 Task: Research Airbnb options in Dila, Ethiopia from 2nd November, 2023 to 9th November, 2023 for 5 adults. Place can be shared room with 2 bedrooms having 5 beds and 2 bathrooms. Property type can be house. Look for 5 properties as per requirement.
Action: Mouse moved to (505, 68)
Screenshot: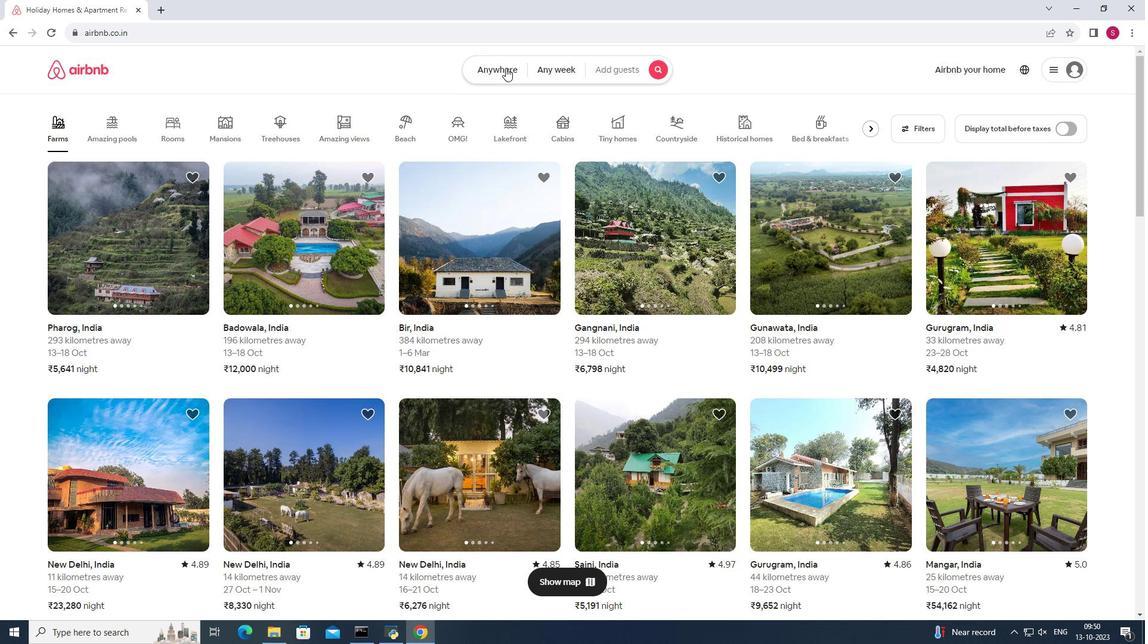
Action: Mouse pressed left at (505, 68)
Screenshot: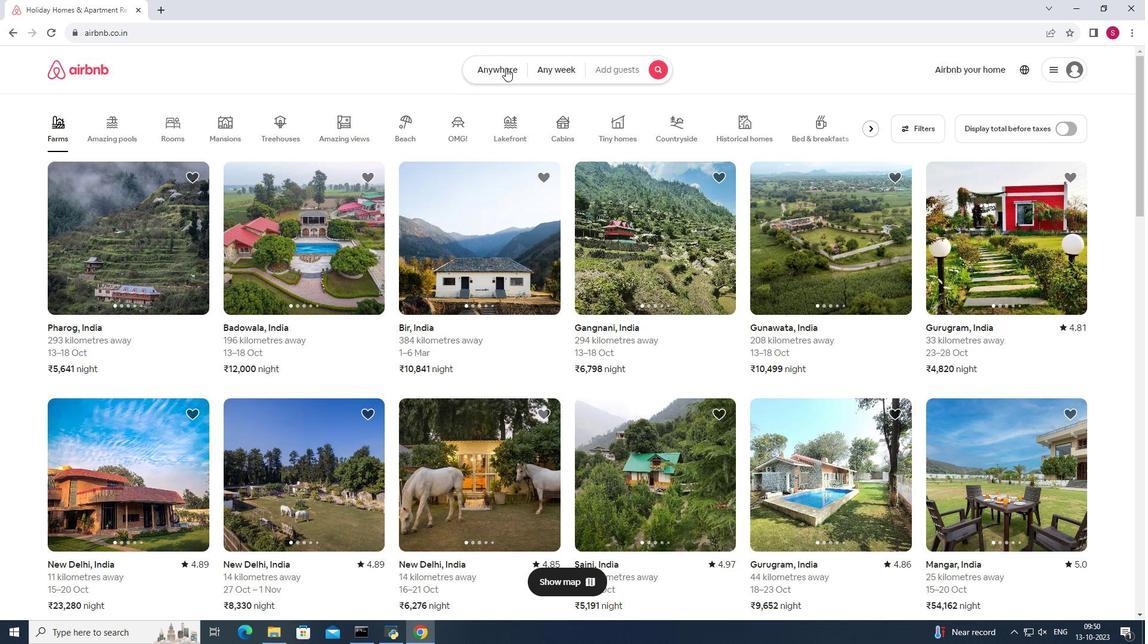 
Action: Mouse moved to (413, 110)
Screenshot: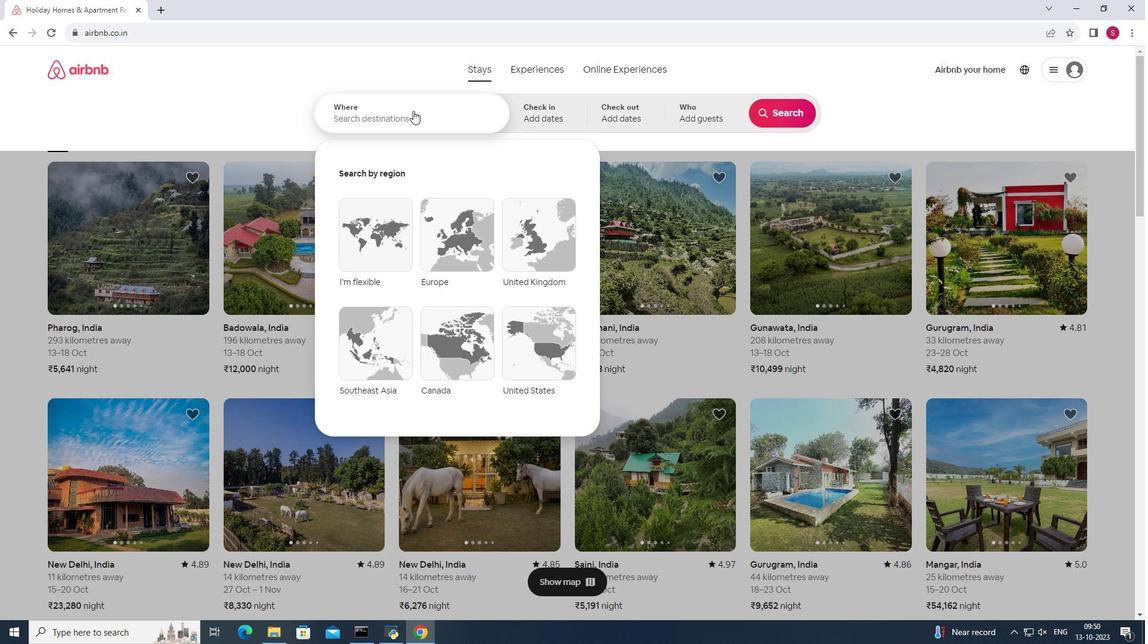 
Action: Mouse pressed left at (413, 110)
Screenshot: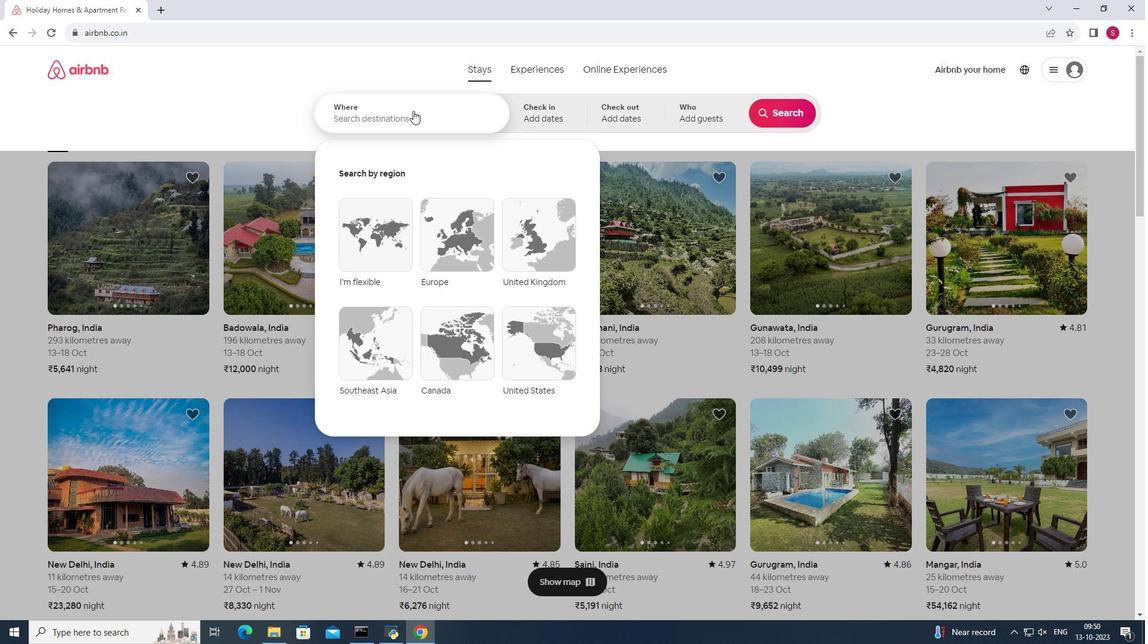 
Action: Key pressed <Key.shift>Dila,<Key.space><Key.shift>Ethiopia<Key.enter>
Screenshot: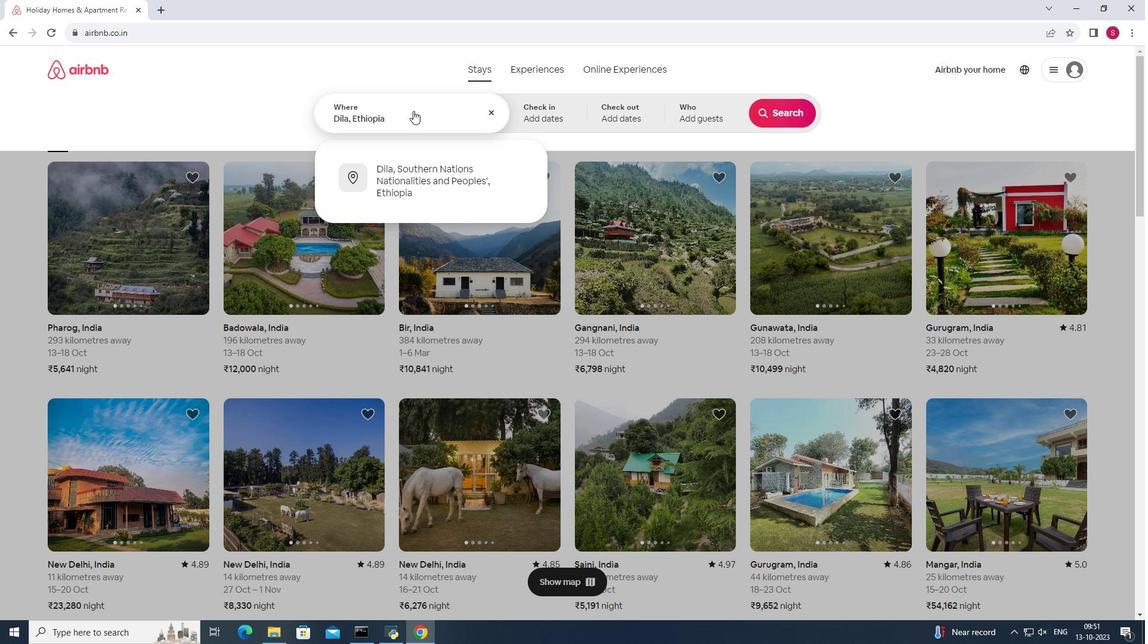 
Action: Mouse moved to (704, 262)
Screenshot: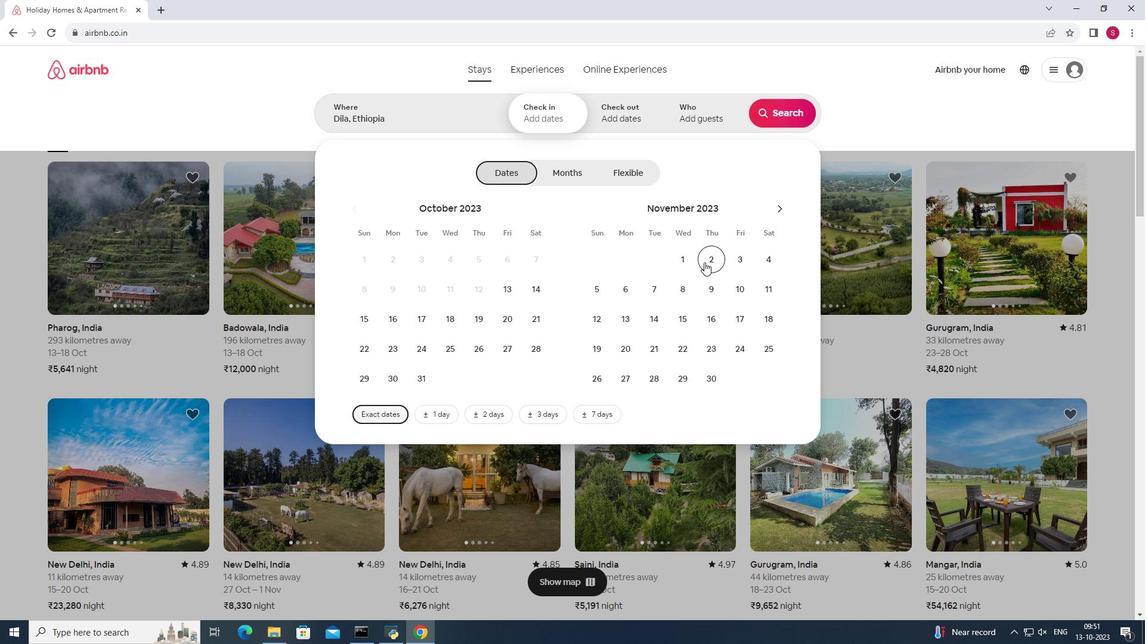 
Action: Mouse pressed left at (704, 262)
Screenshot: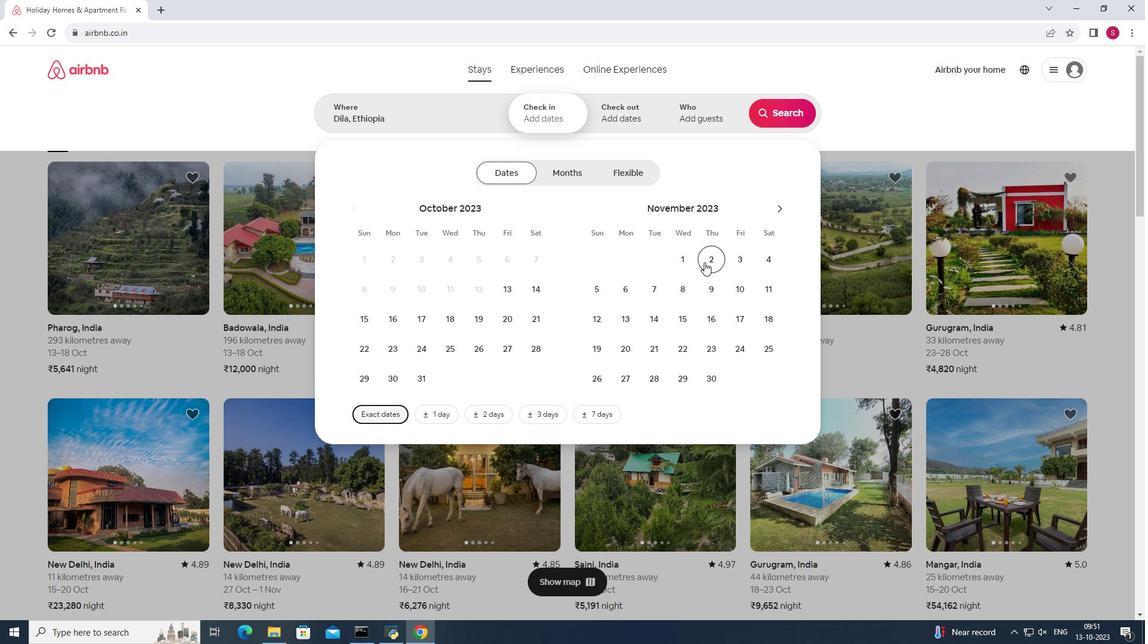 
Action: Mouse moved to (710, 294)
Screenshot: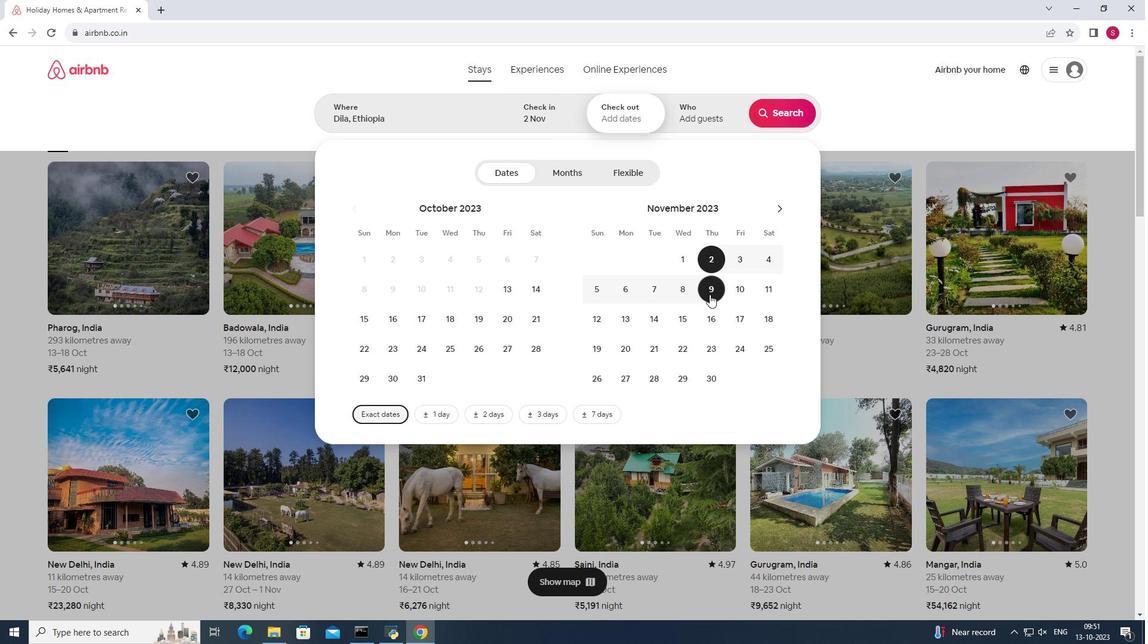 
Action: Mouse pressed left at (710, 294)
Screenshot: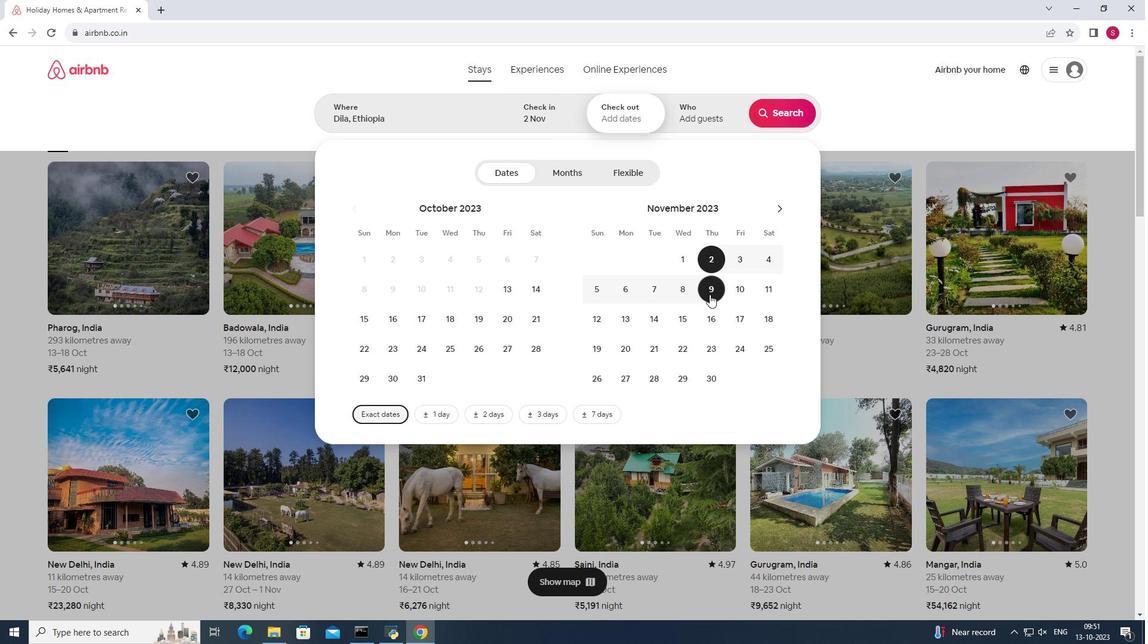 
Action: Mouse moved to (688, 105)
Screenshot: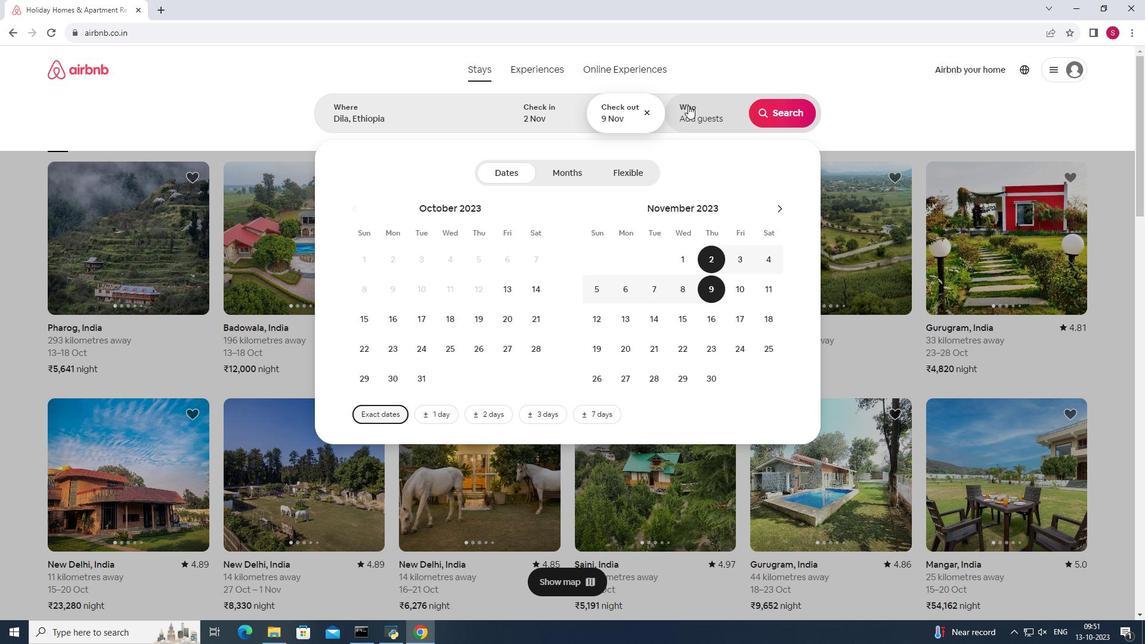
Action: Mouse pressed left at (688, 105)
Screenshot: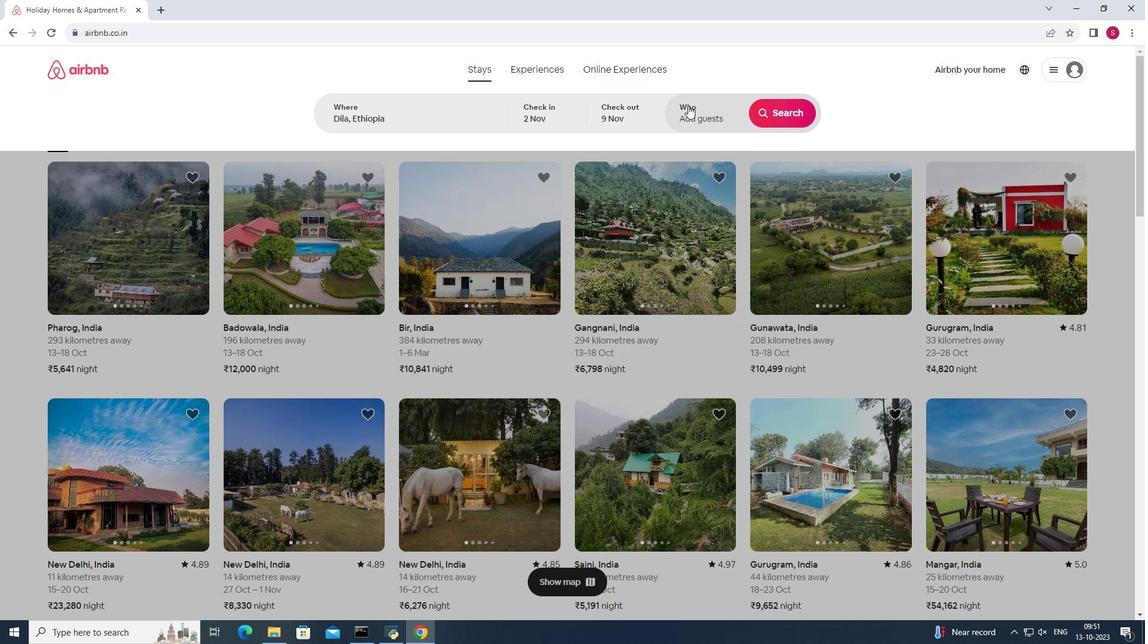 
Action: Mouse moved to (786, 177)
Screenshot: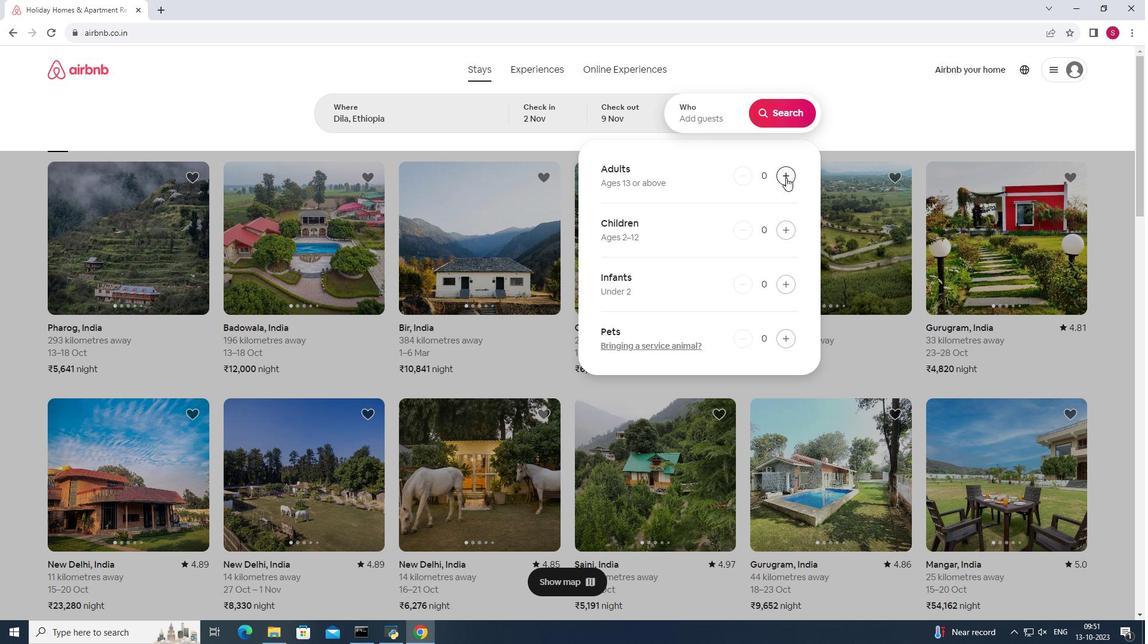 
Action: Mouse pressed left at (786, 177)
Screenshot: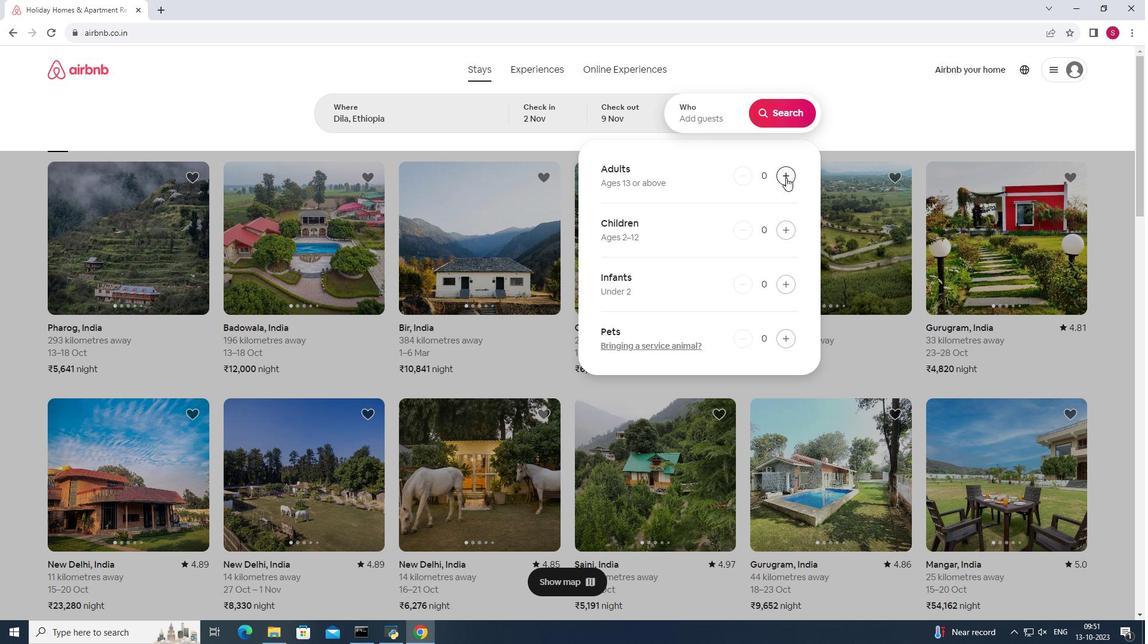 
Action: Mouse pressed left at (786, 177)
Screenshot: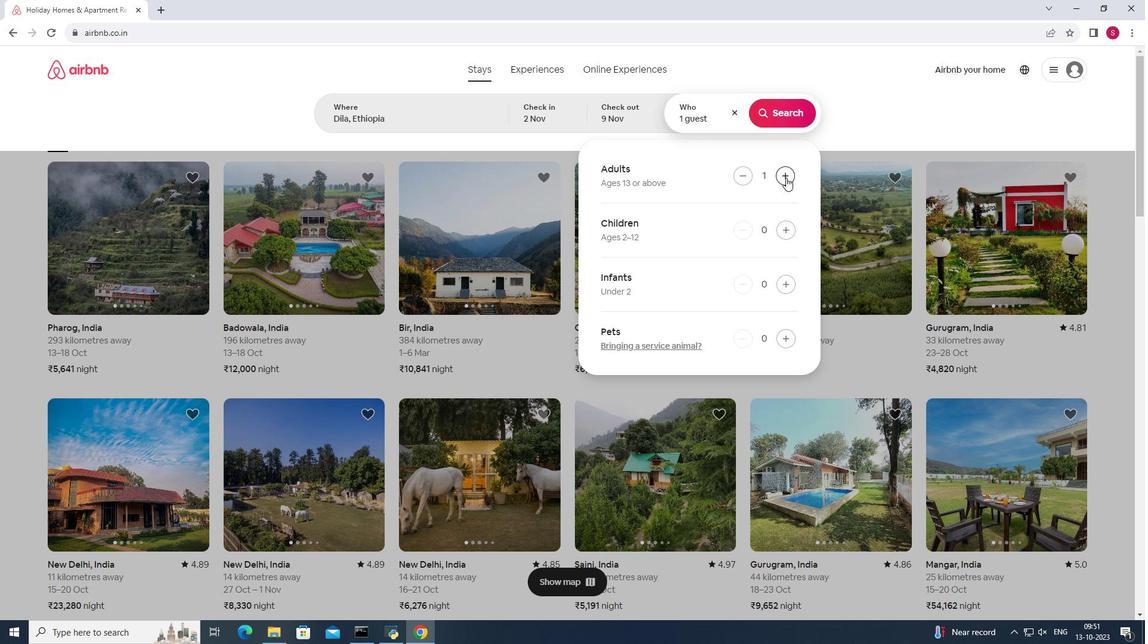 
Action: Mouse moved to (786, 179)
Screenshot: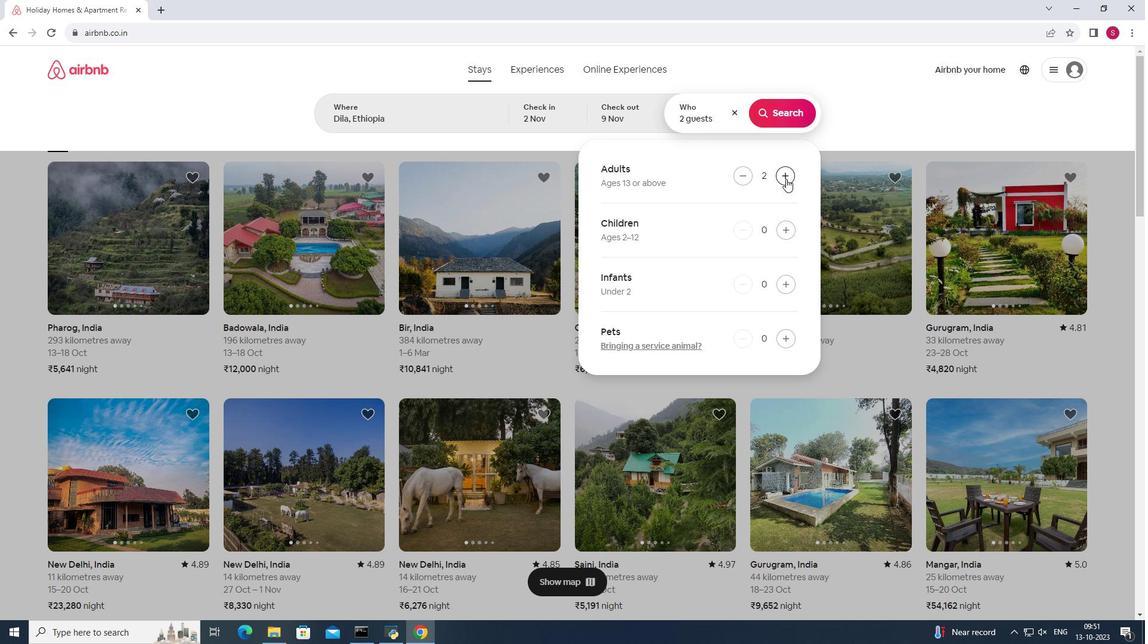 
Action: Mouse pressed left at (786, 179)
Screenshot: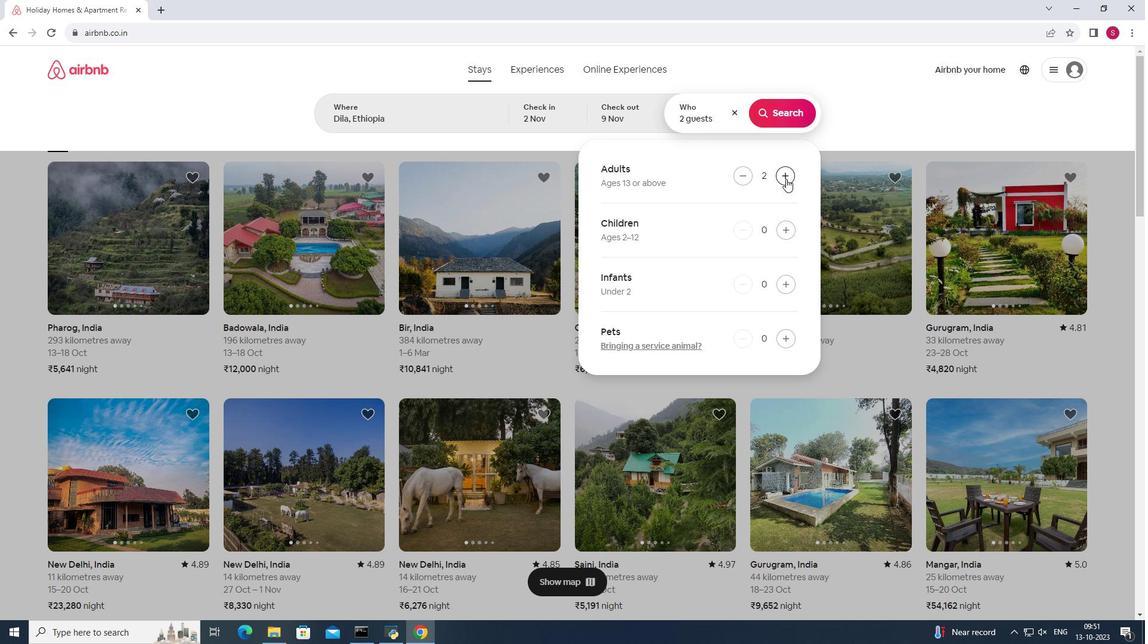 
Action: Mouse pressed left at (786, 179)
Screenshot: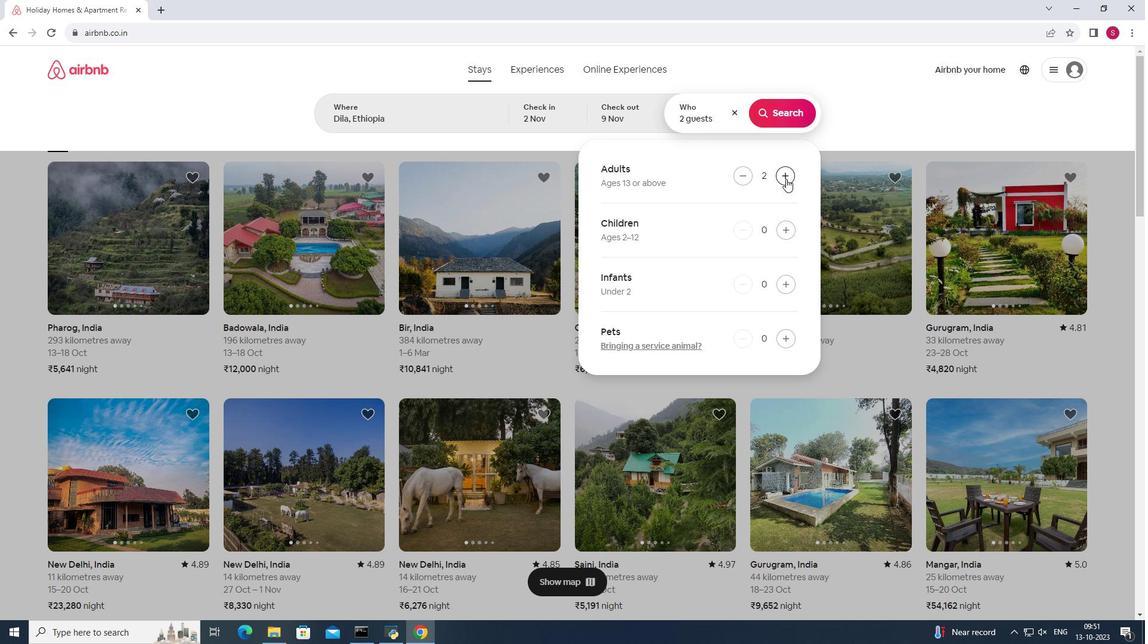 
Action: Mouse moved to (747, 178)
Screenshot: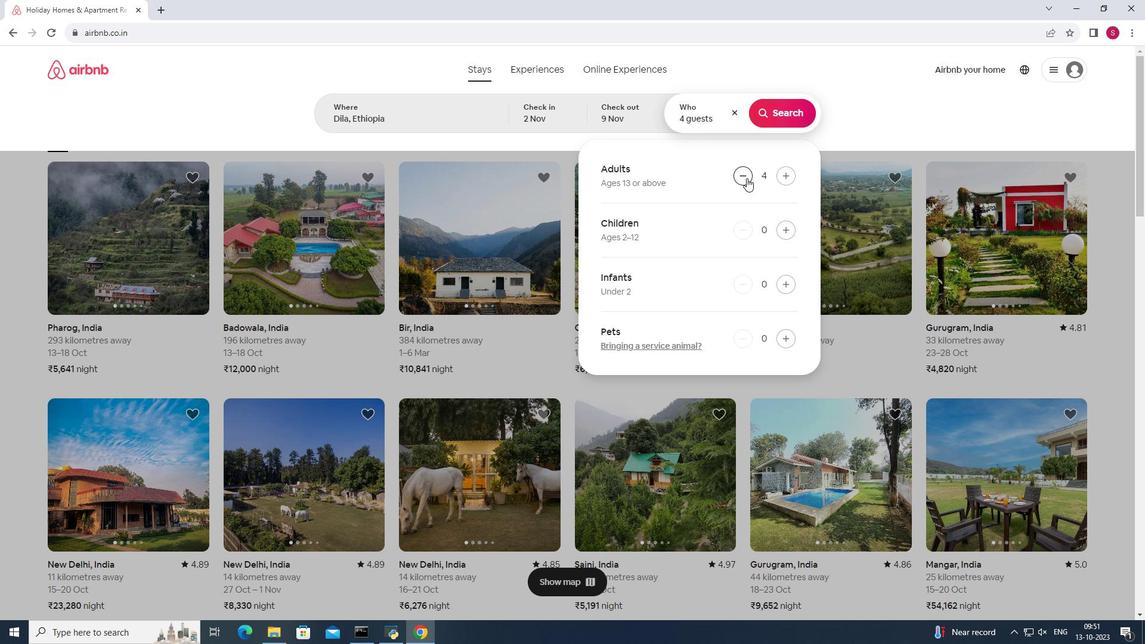 
Action: Mouse pressed left at (747, 178)
Screenshot: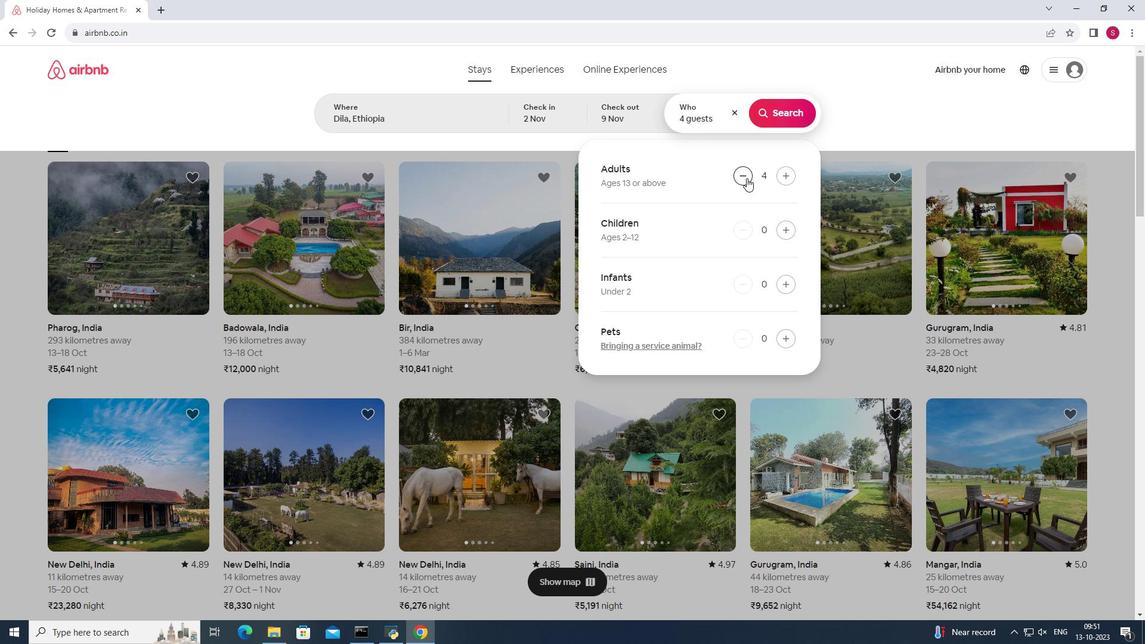 
Action: Mouse moved to (745, 177)
Screenshot: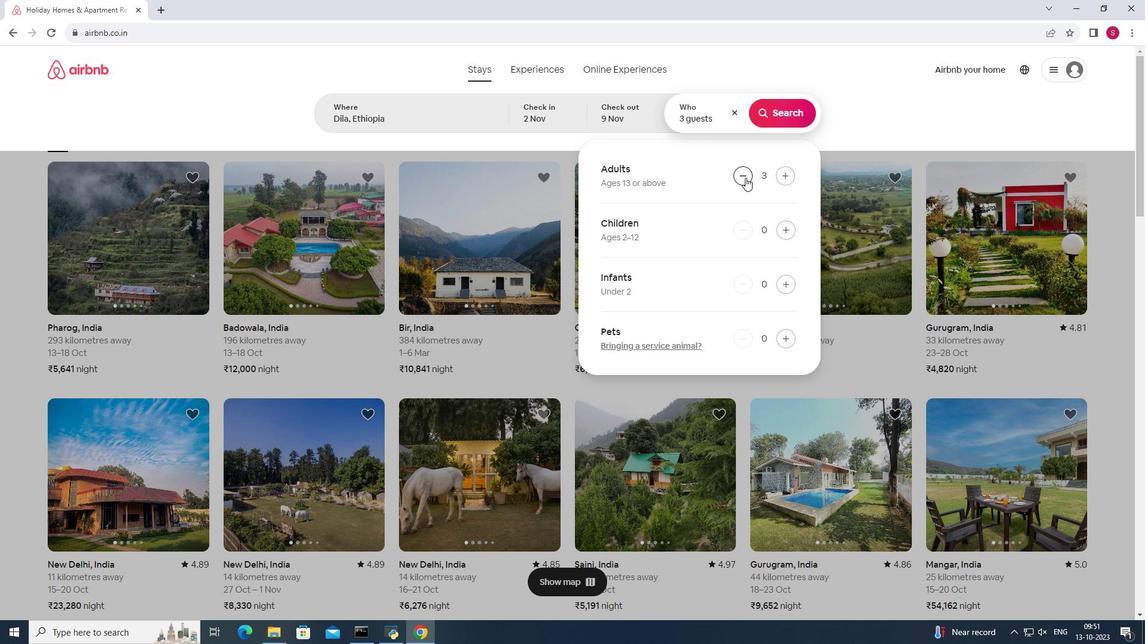 
Action: Mouse pressed left at (745, 177)
Screenshot: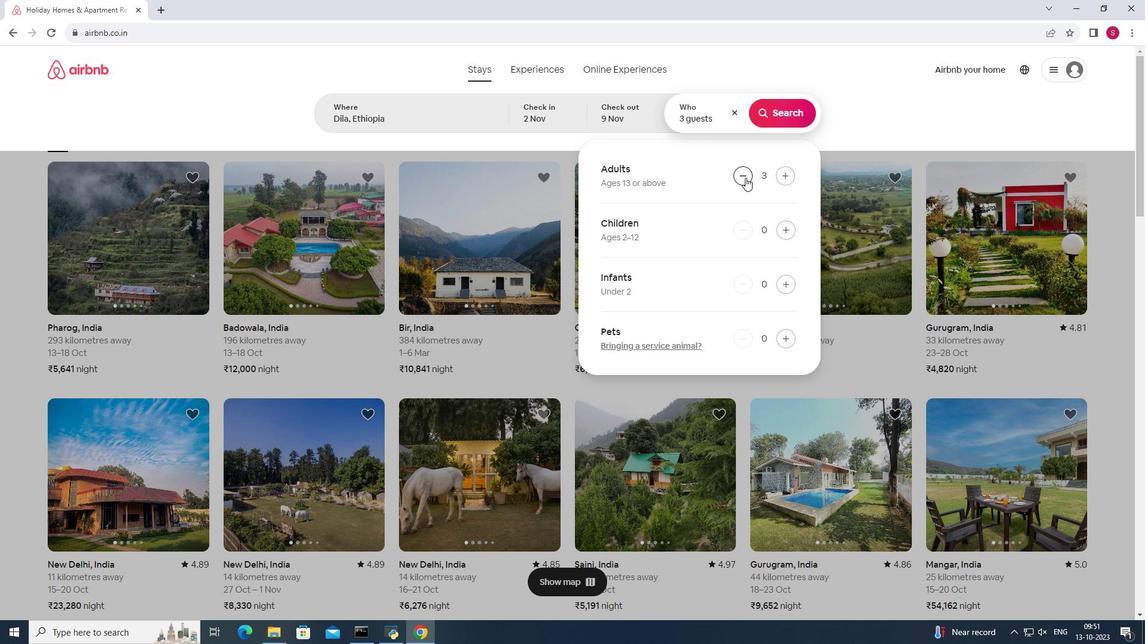 
Action: Mouse moved to (787, 180)
Screenshot: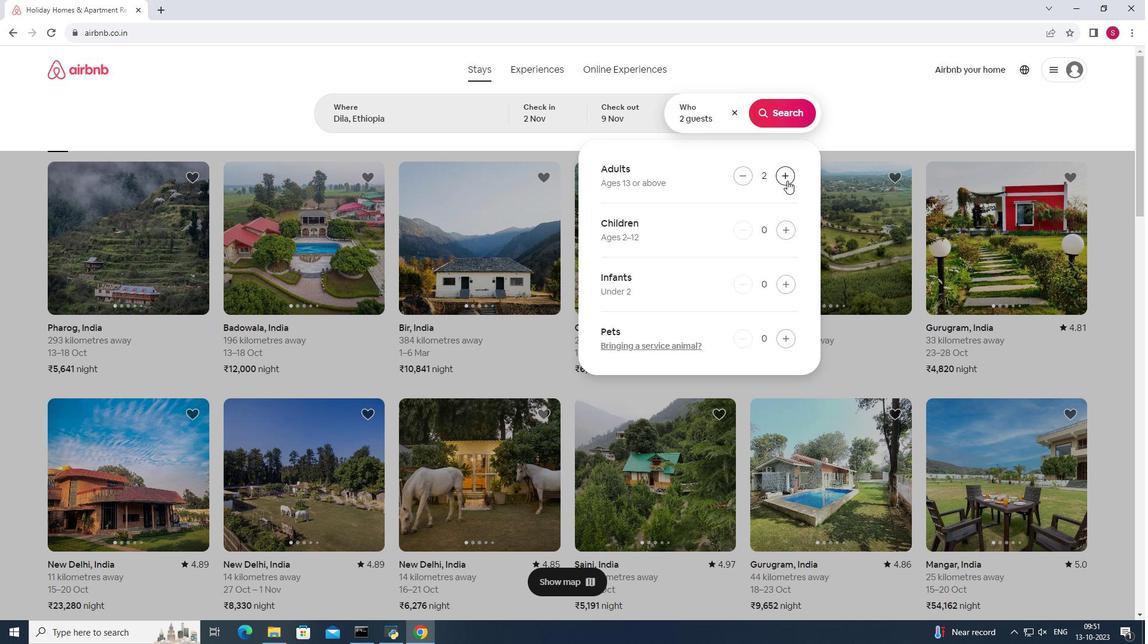 
Action: Mouse pressed left at (787, 180)
Screenshot: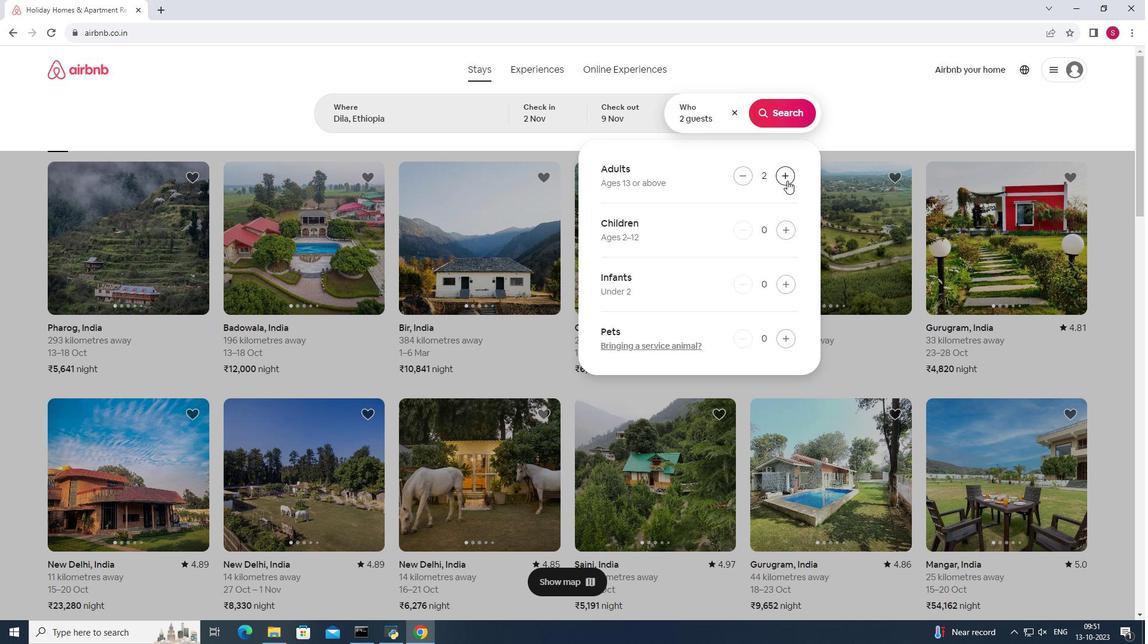 
Action: Mouse pressed left at (787, 180)
Screenshot: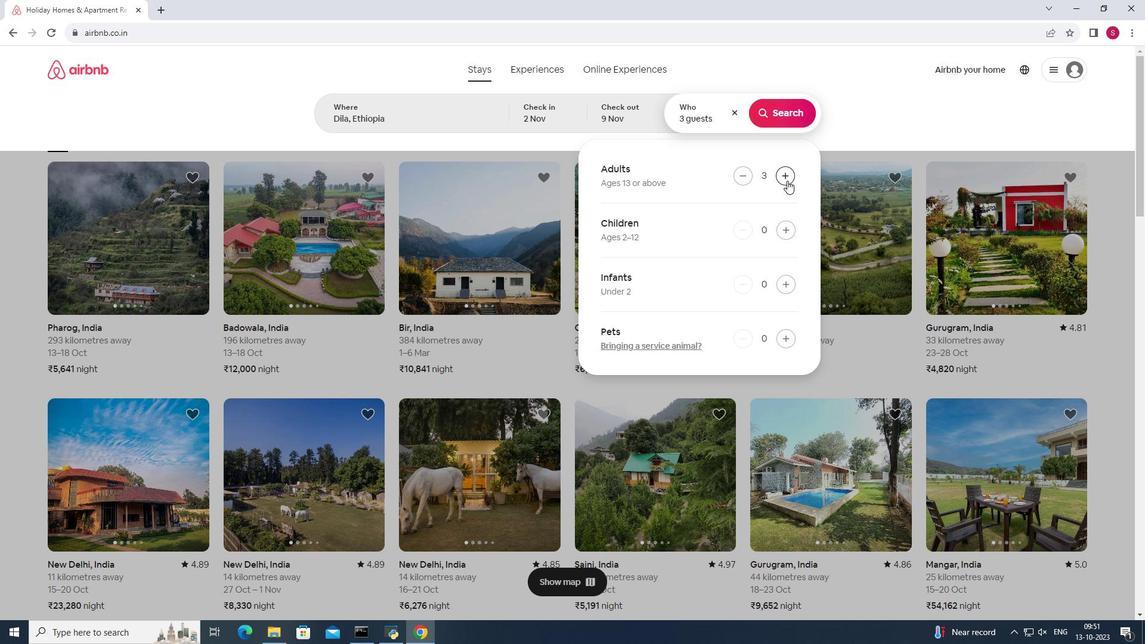
Action: Mouse pressed left at (787, 180)
Screenshot: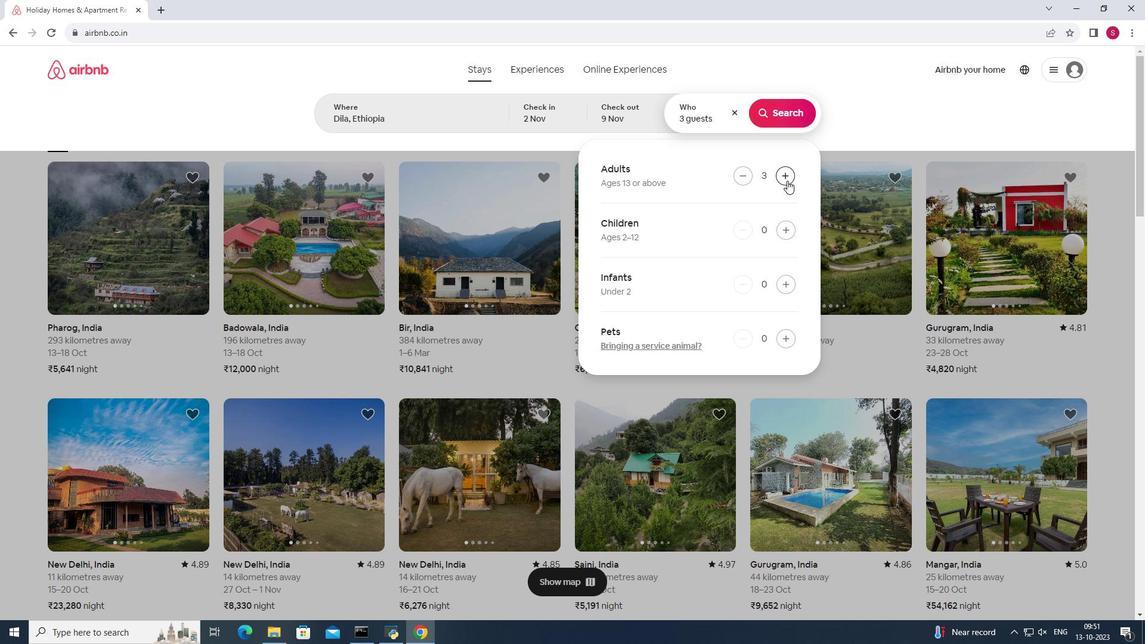 
Action: Mouse pressed left at (787, 180)
Screenshot: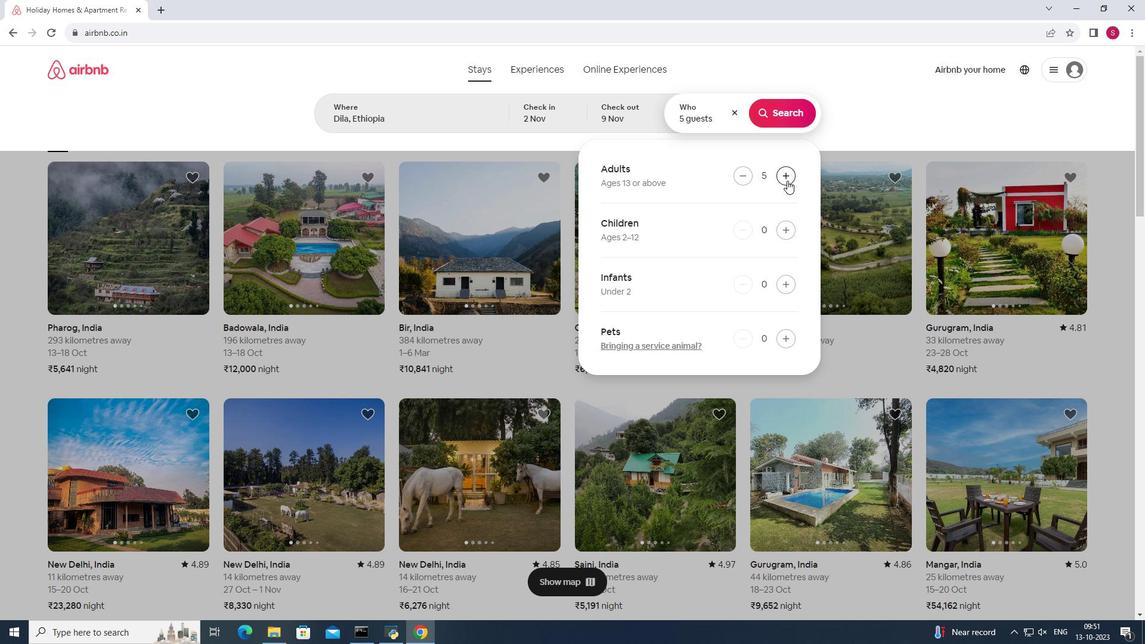 
Action: Mouse moved to (751, 178)
Screenshot: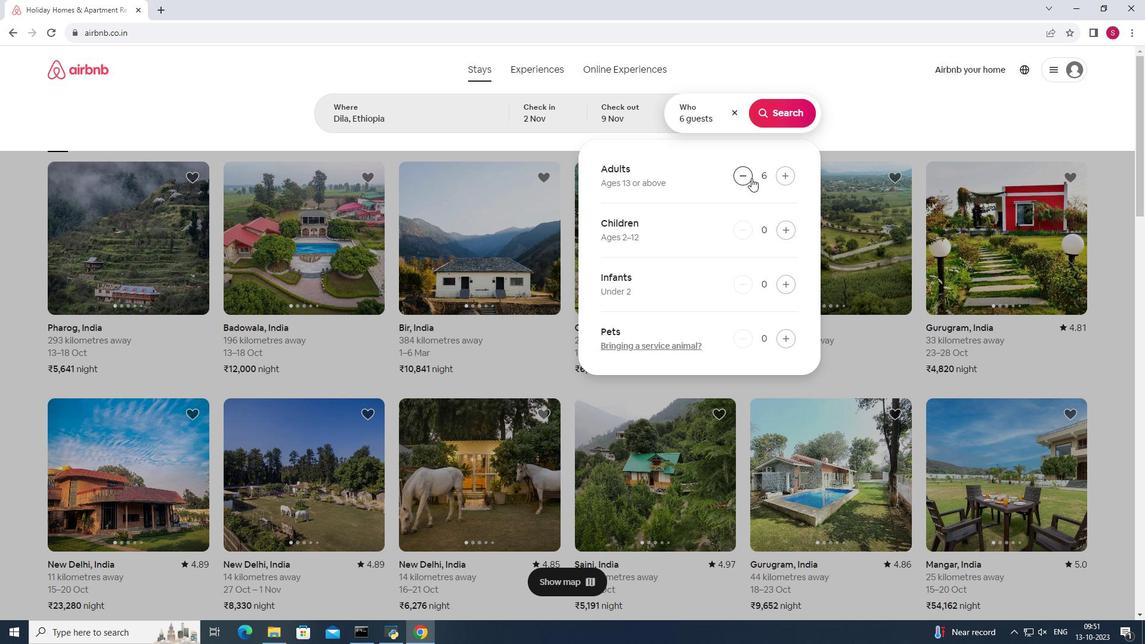 
Action: Mouse pressed left at (751, 178)
Screenshot: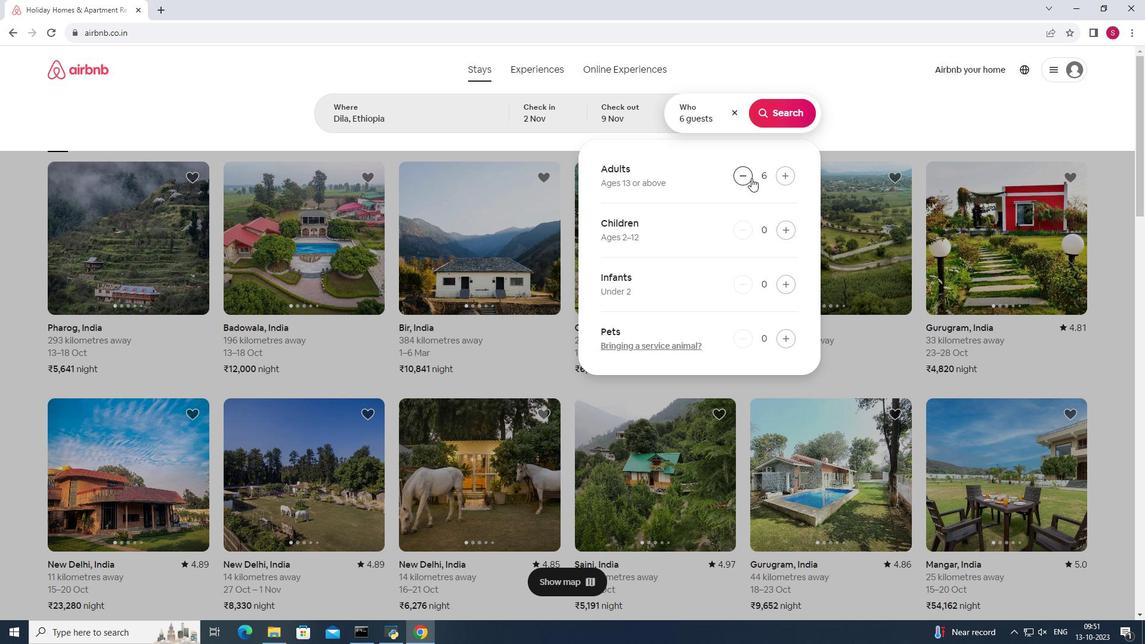 
Action: Mouse moved to (797, 115)
Screenshot: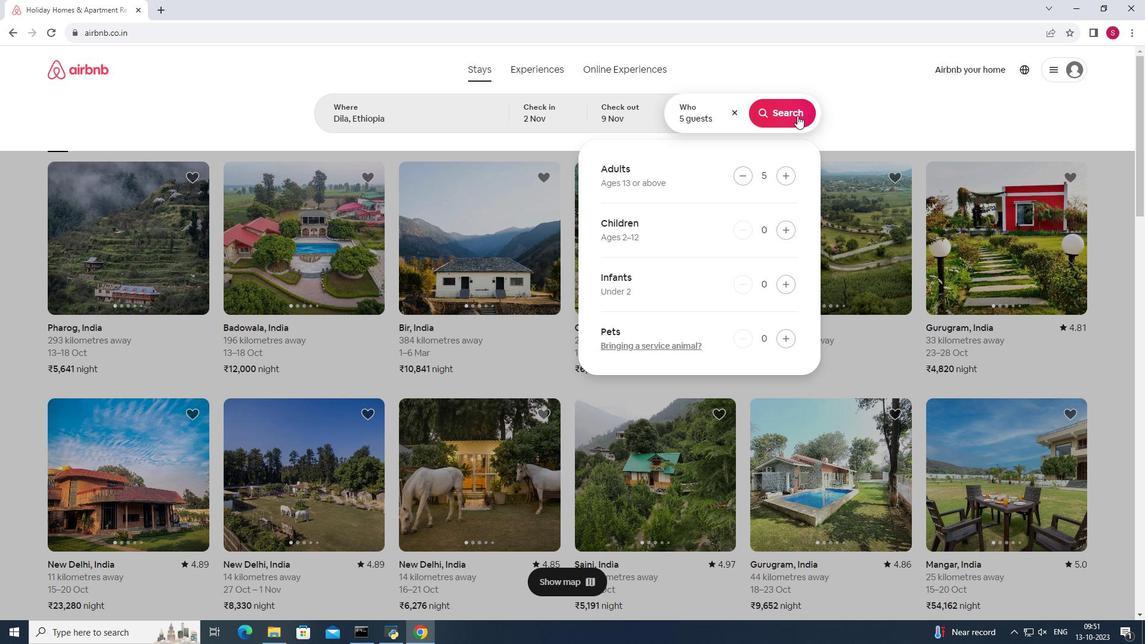 
Action: Mouse pressed left at (797, 115)
Screenshot: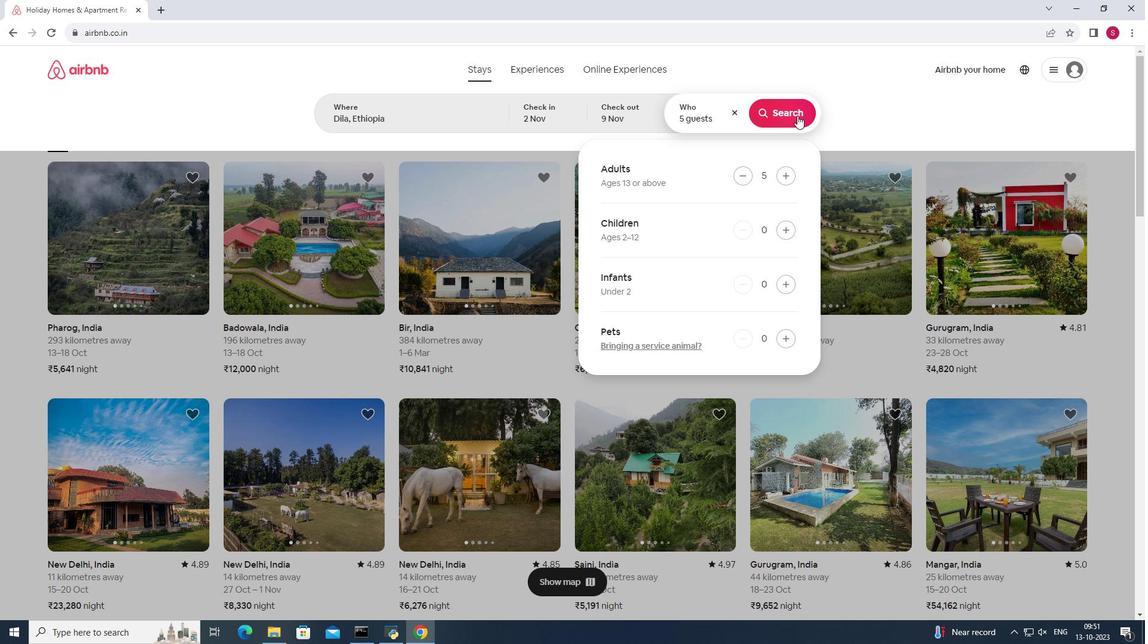 
Action: Mouse moved to (961, 120)
Screenshot: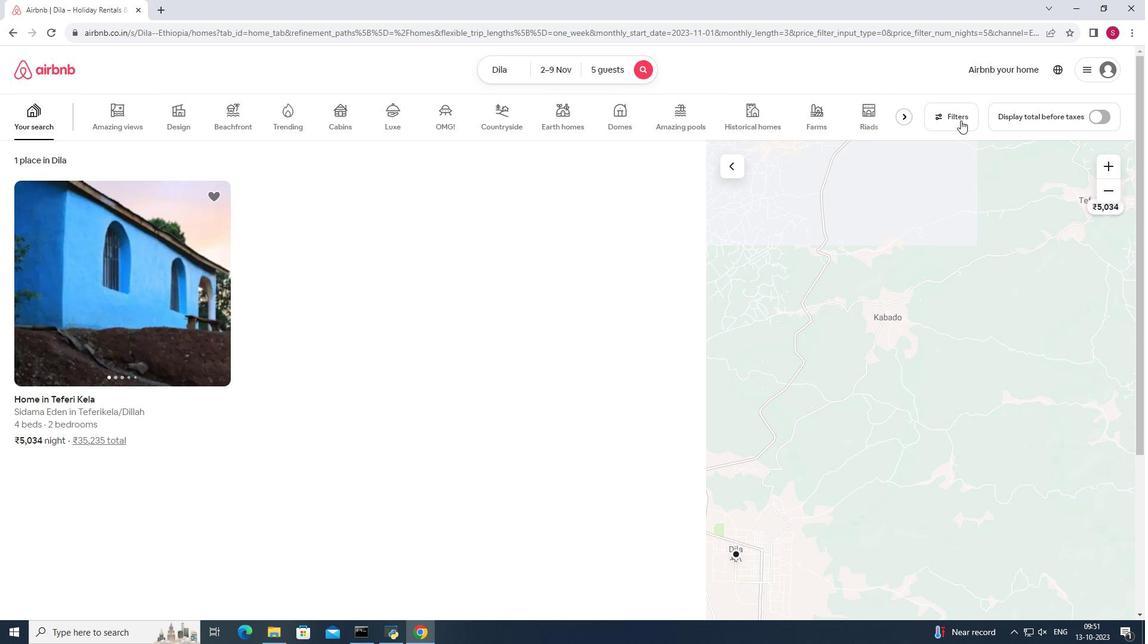 
Action: Mouse pressed left at (961, 120)
Screenshot: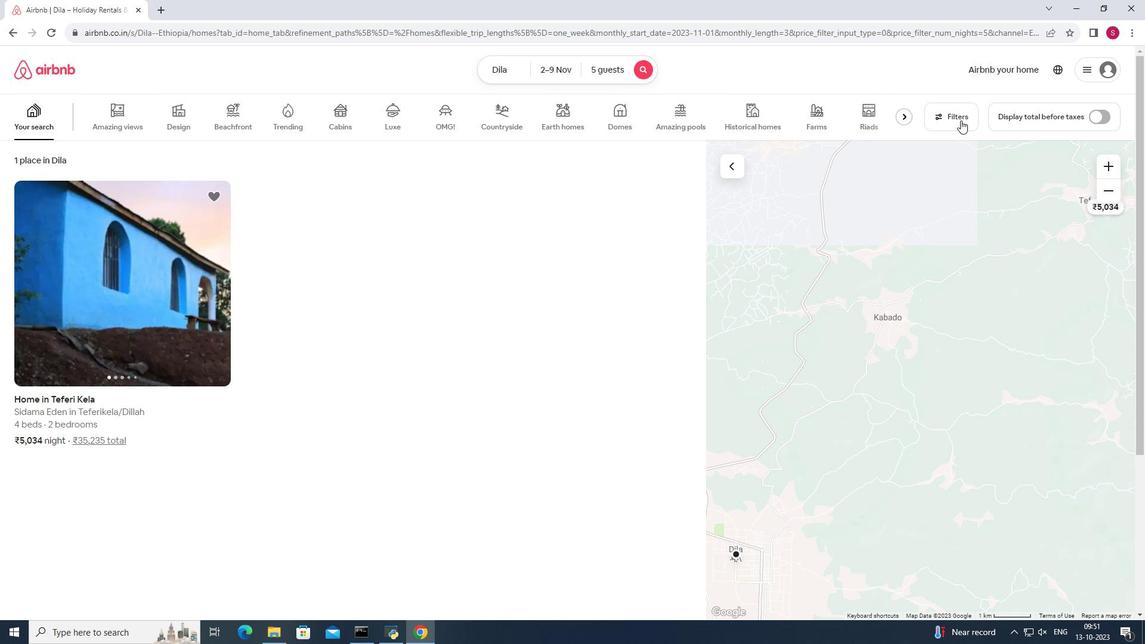 
Action: Mouse pressed left at (961, 120)
Screenshot: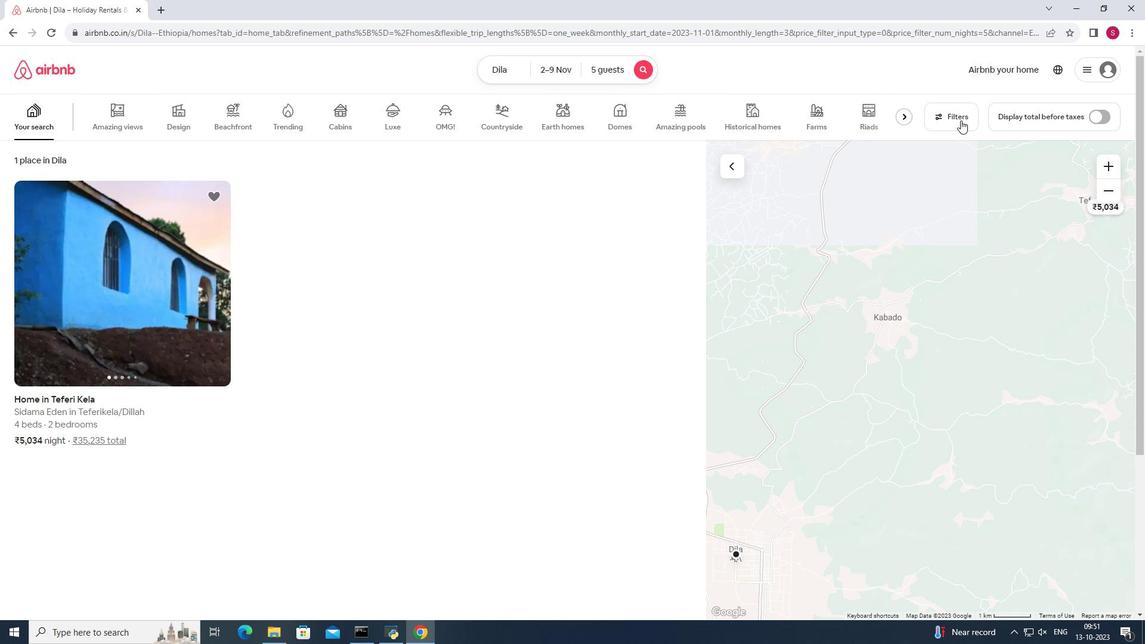 
Action: Mouse moved to (946, 112)
Screenshot: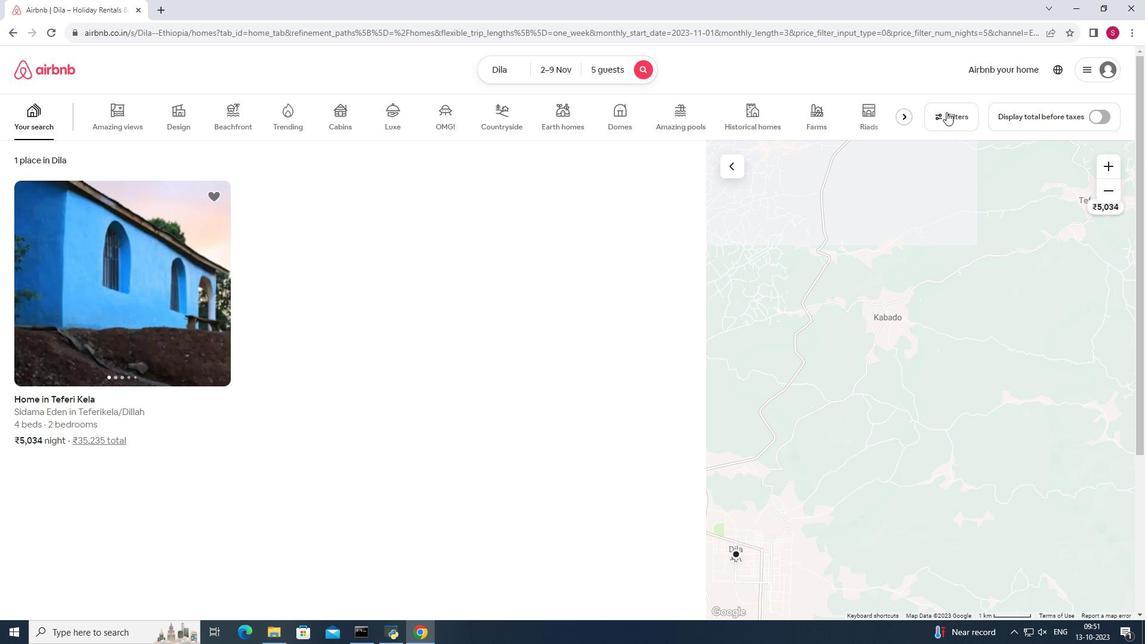 
Action: Mouse pressed left at (946, 112)
Screenshot: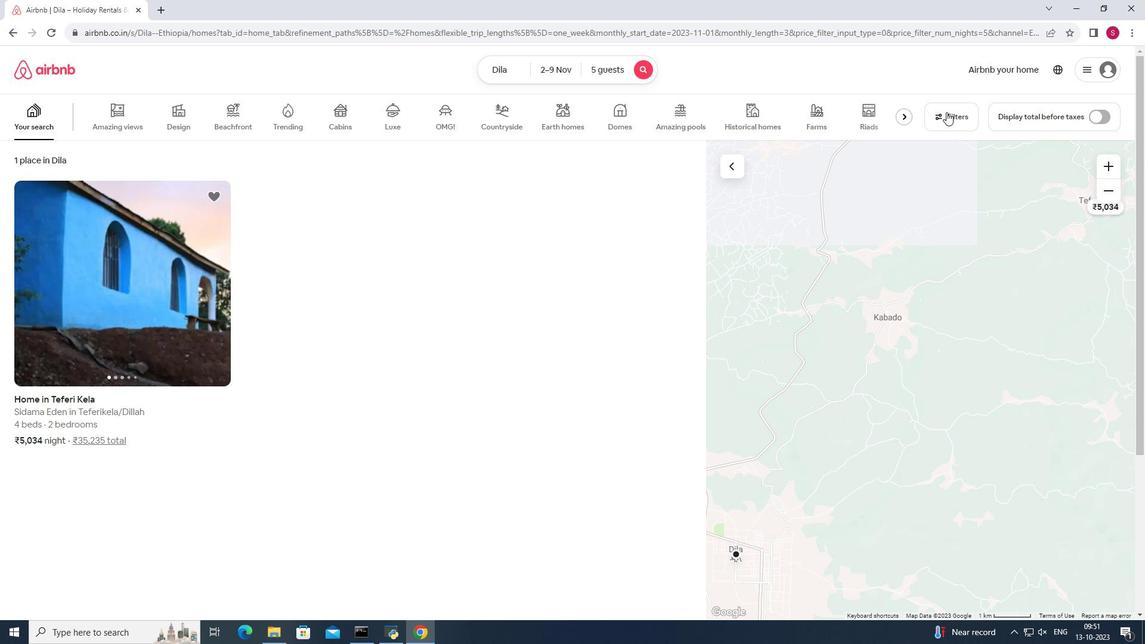
Action: Mouse moved to (573, 269)
Screenshot: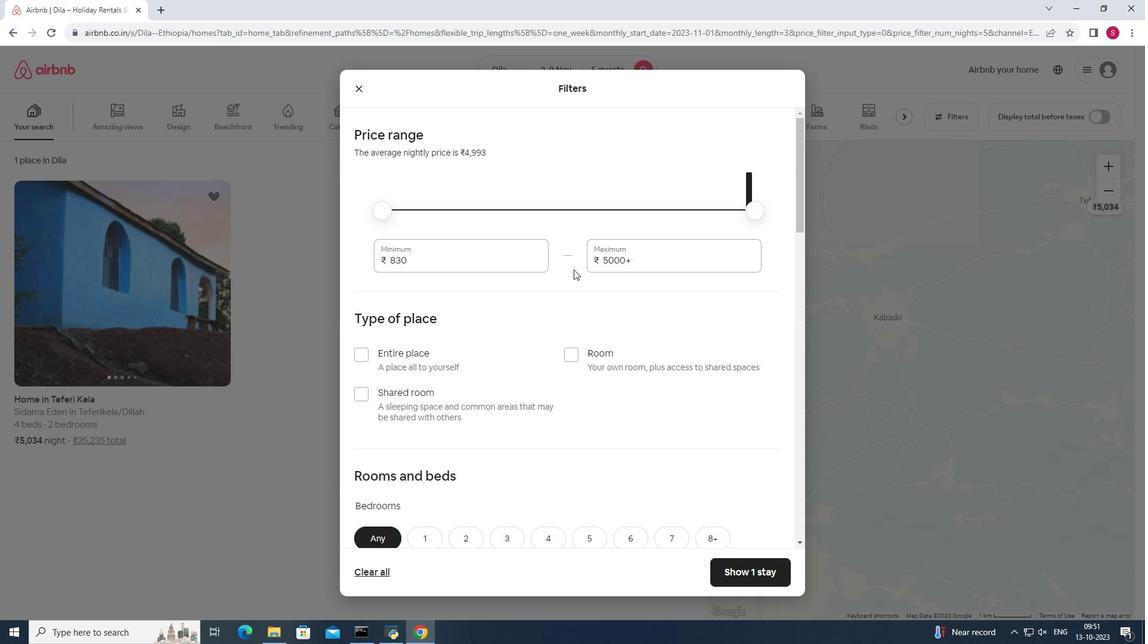
Action: Mouse scrolled (573, 269) with delta (0, 0)
Screenshot: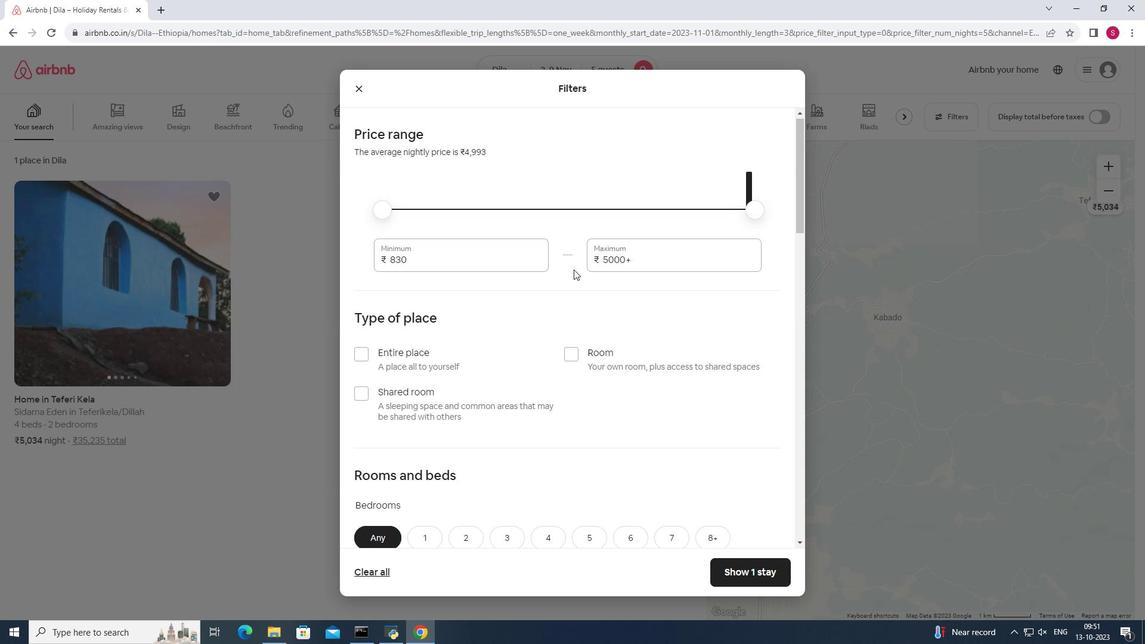 
Action: Mouse moved to (366, 335)
Screenshot: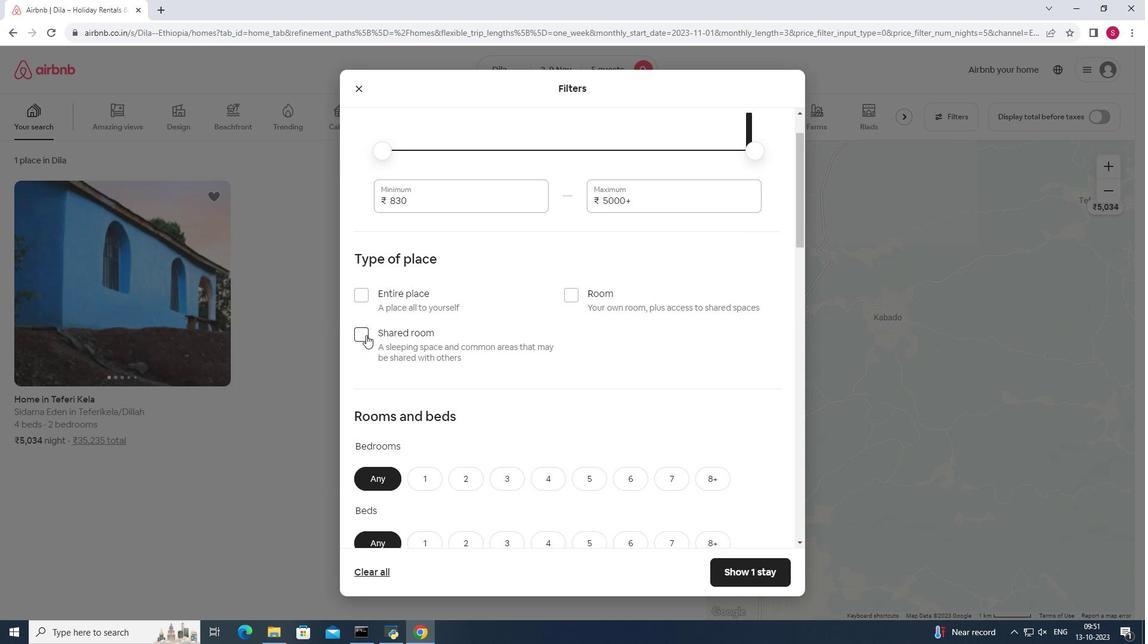 
Action: Mouse pressed left at (366, 335)
Screenshot: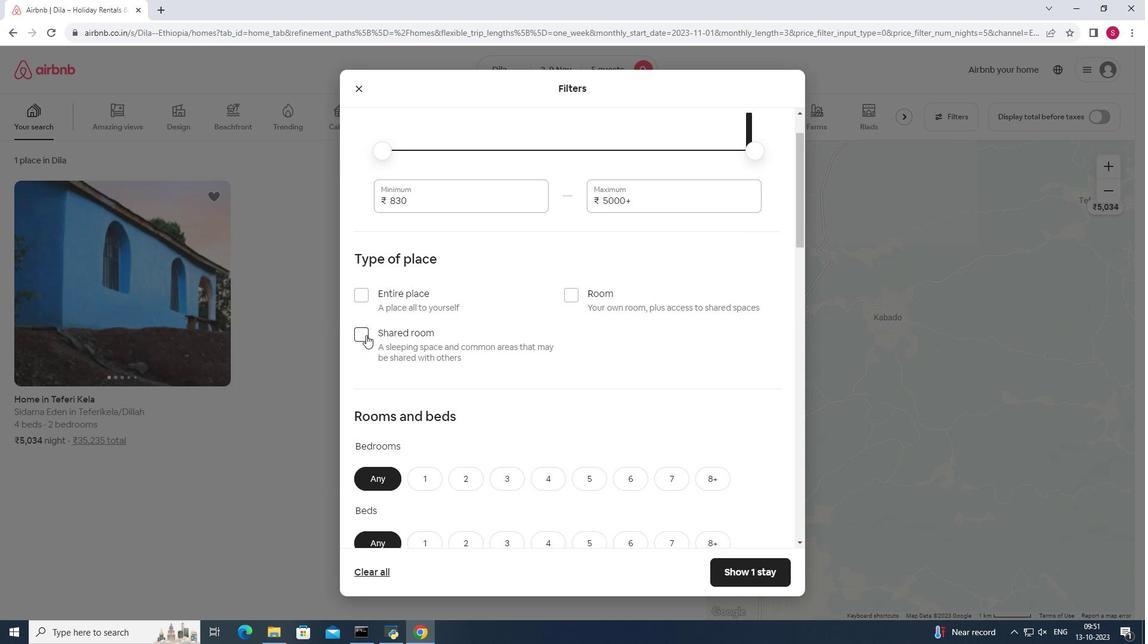 
Action: Mouse moved to (480, 344)
Screenshot: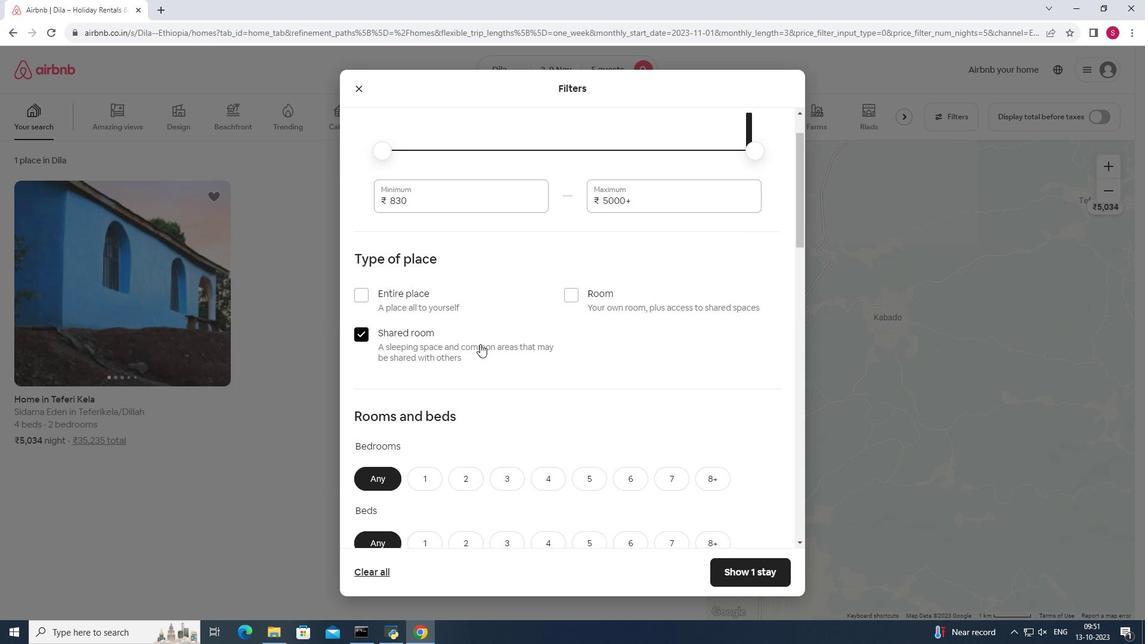 
Action: Mouse scrolled (480, 343) with delta (0, 0)
Screenshot: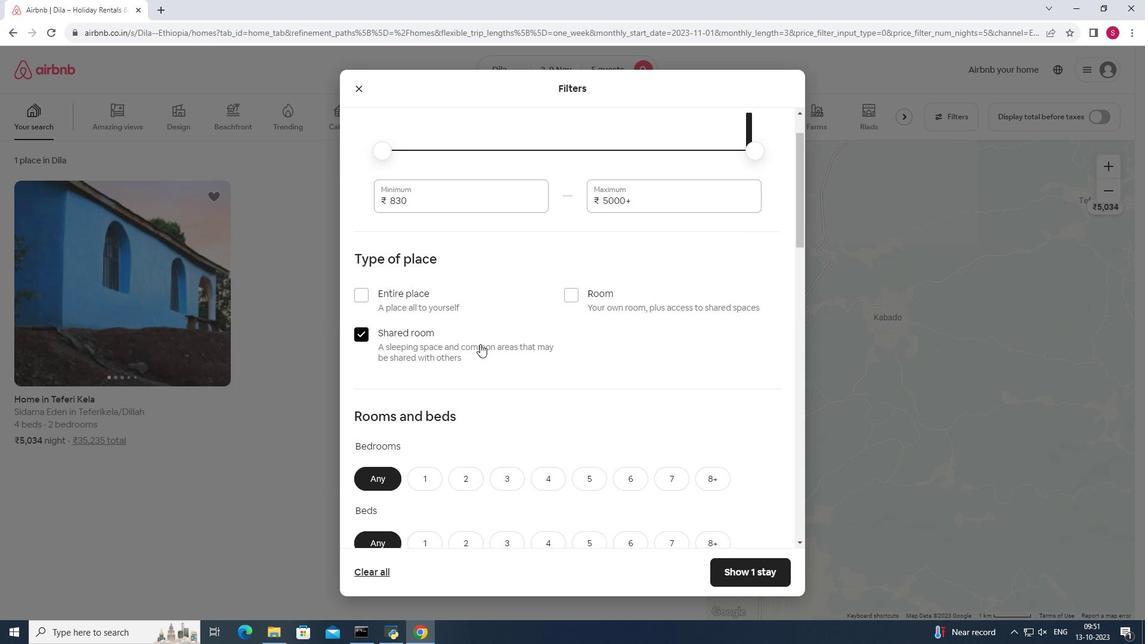 
Action: Mouse moved to (480, 344)
Screenshot: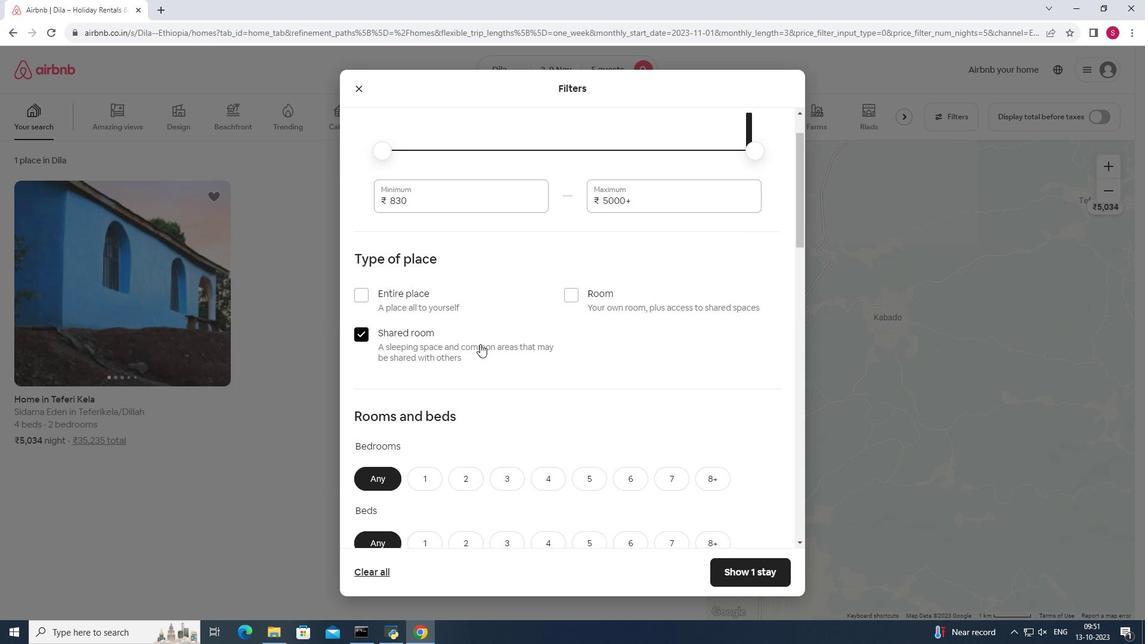 
Action: Mouse scrolled (480, 343) with delta (0, 0)
Screenshot: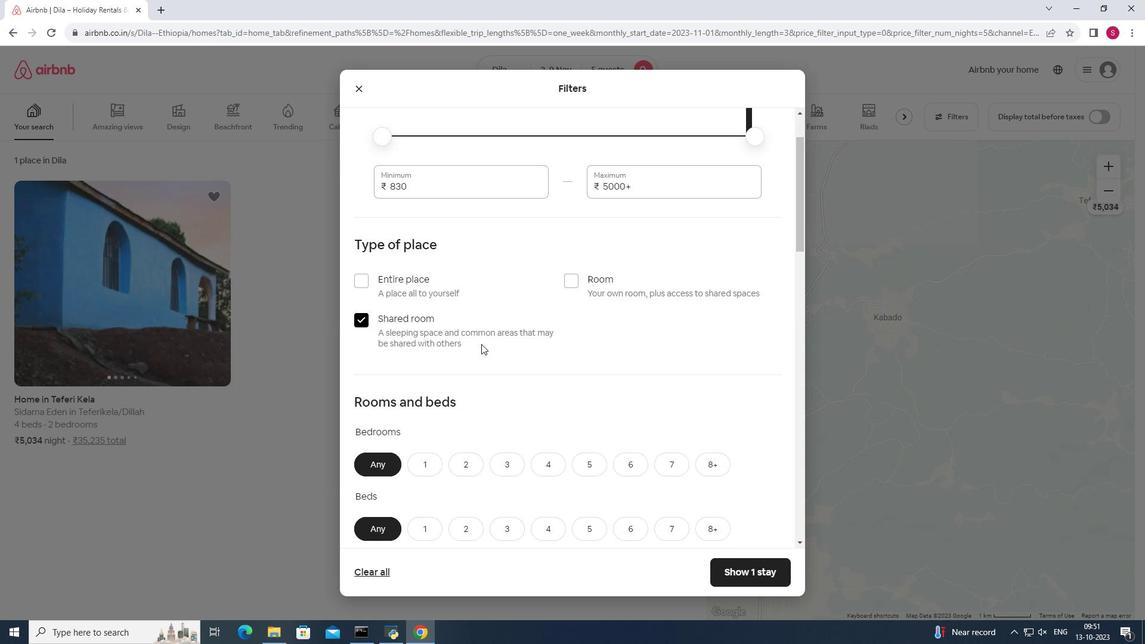 
Action: Mouse moved to (480, 344)
Screenshot: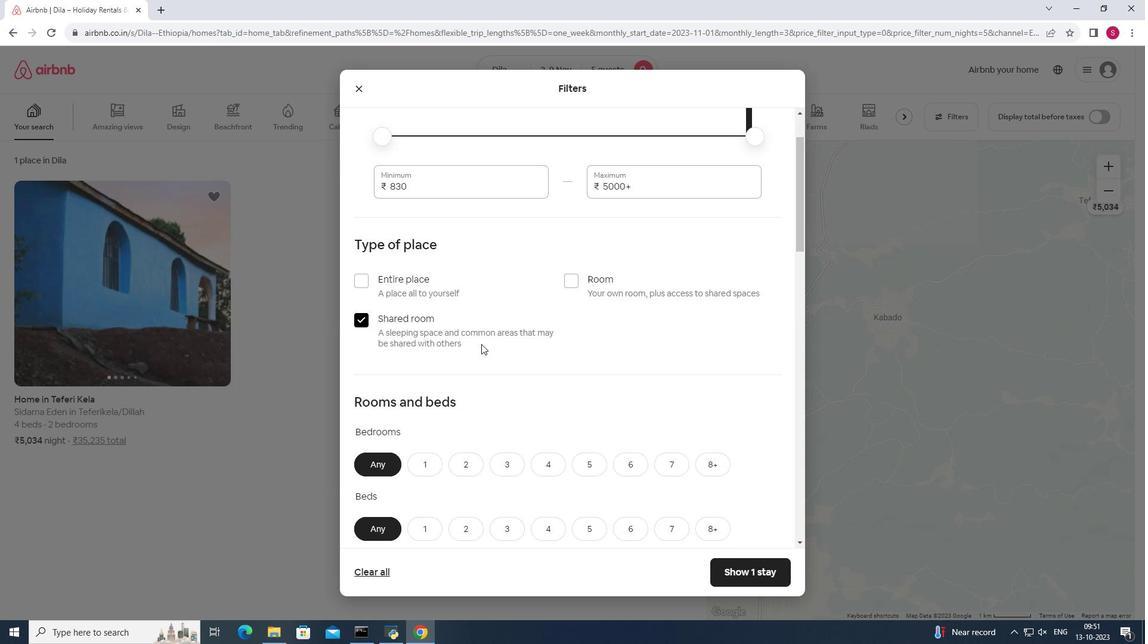 
Action: Mouse scrolled (480, 343) with delta (0, 0)
Screenshot: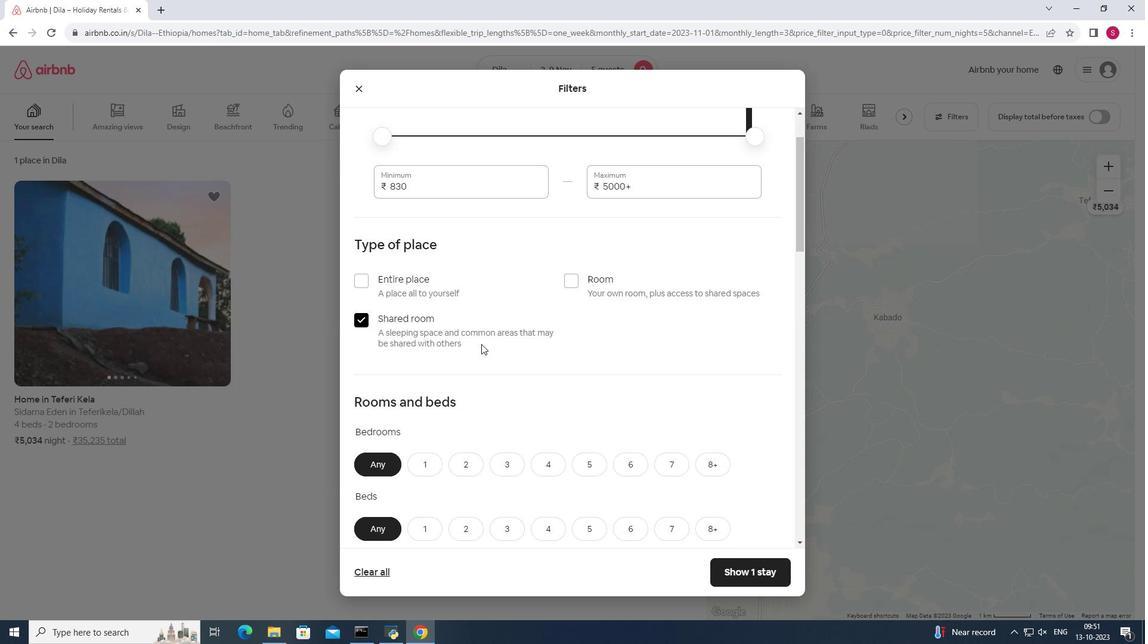 
Action: Mouse moved to (482, 344)
Screenshot: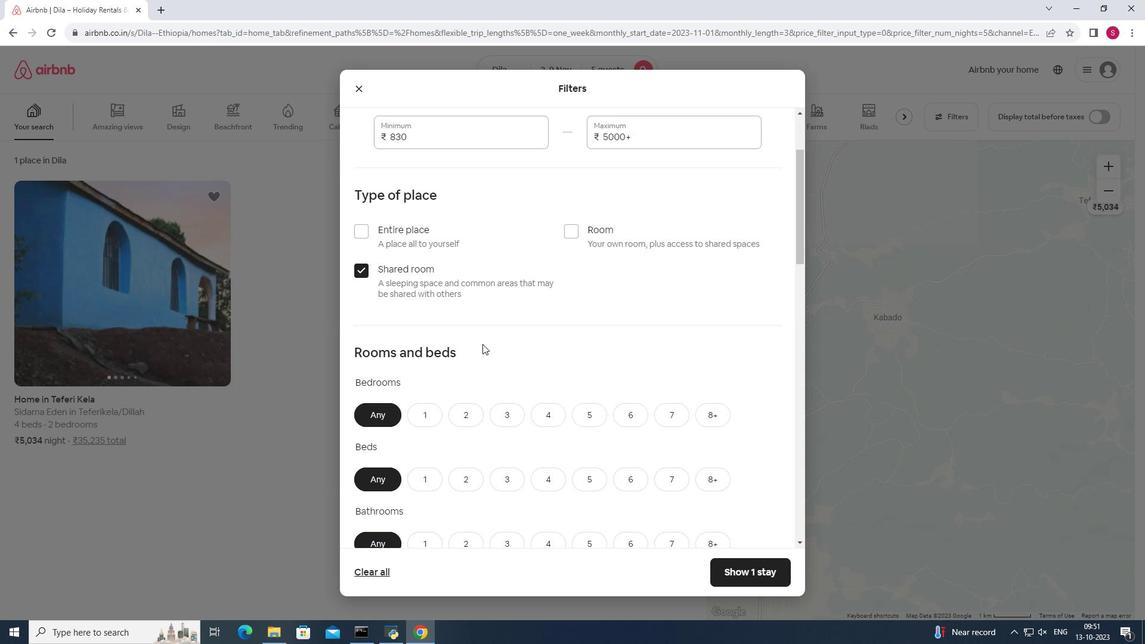 
Action: Mouse scrolled (482, 343) with delta (0, 0)
Screenshot: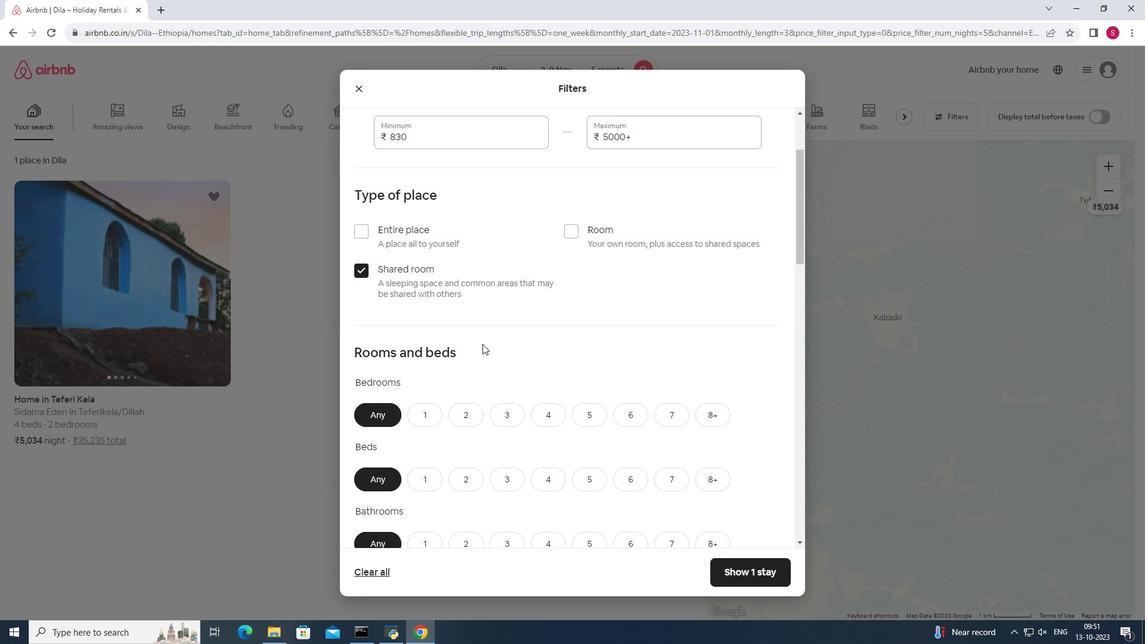 
Action: Mouse moved to (469, 248)
Screenshot: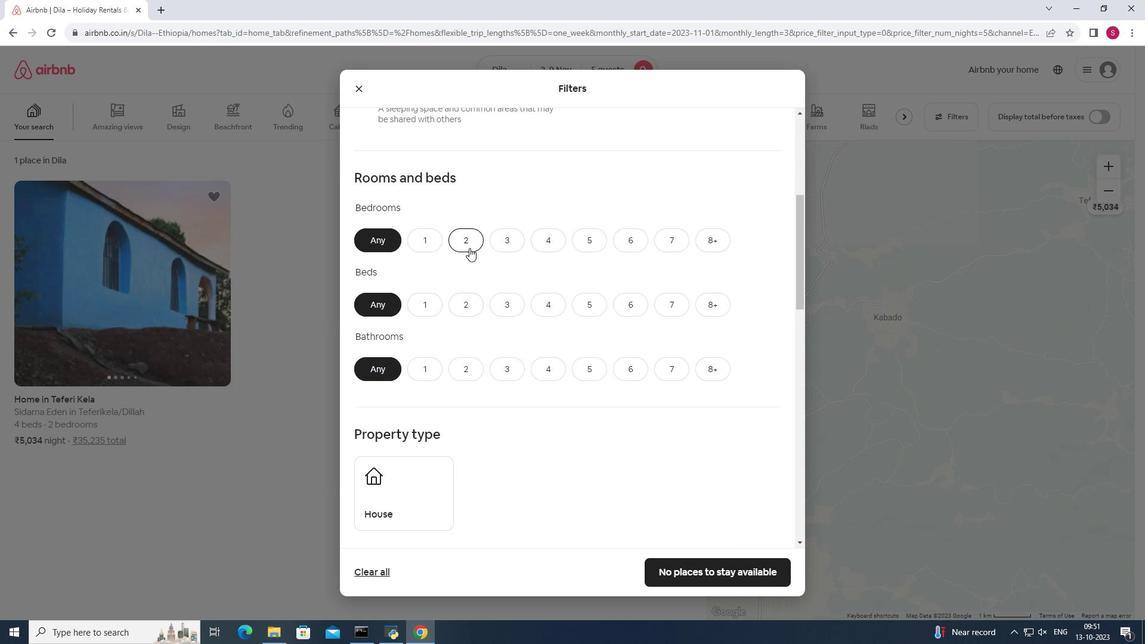 
Action: Mouse pressed left at (469, 248)
Screenshot: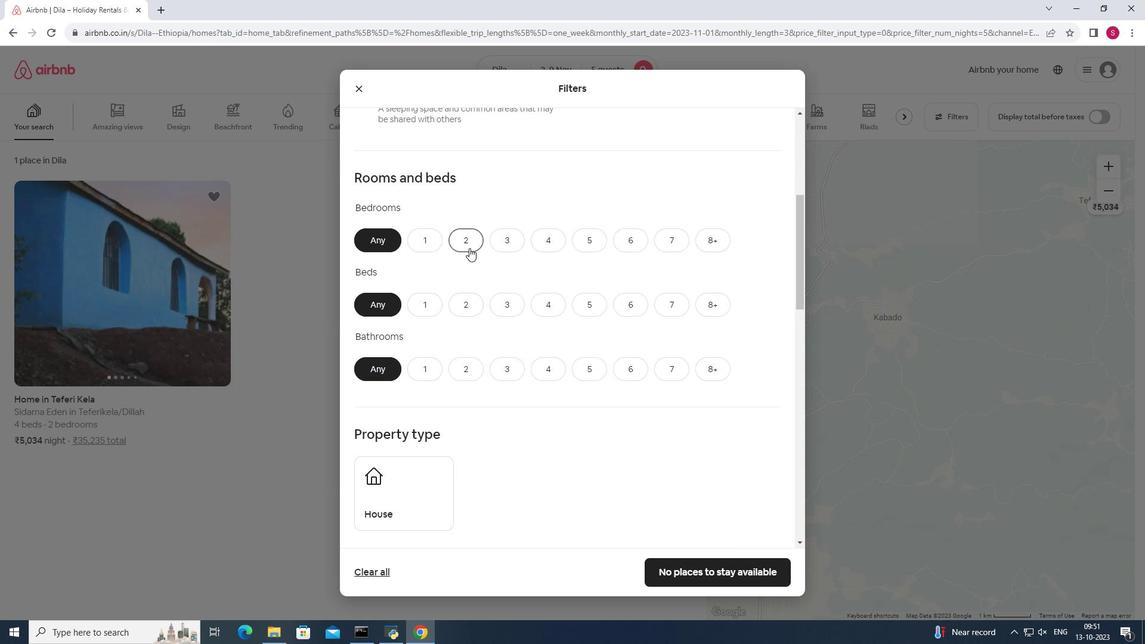 
Action: Mouse pressed left at (469, 248)
Screenshot: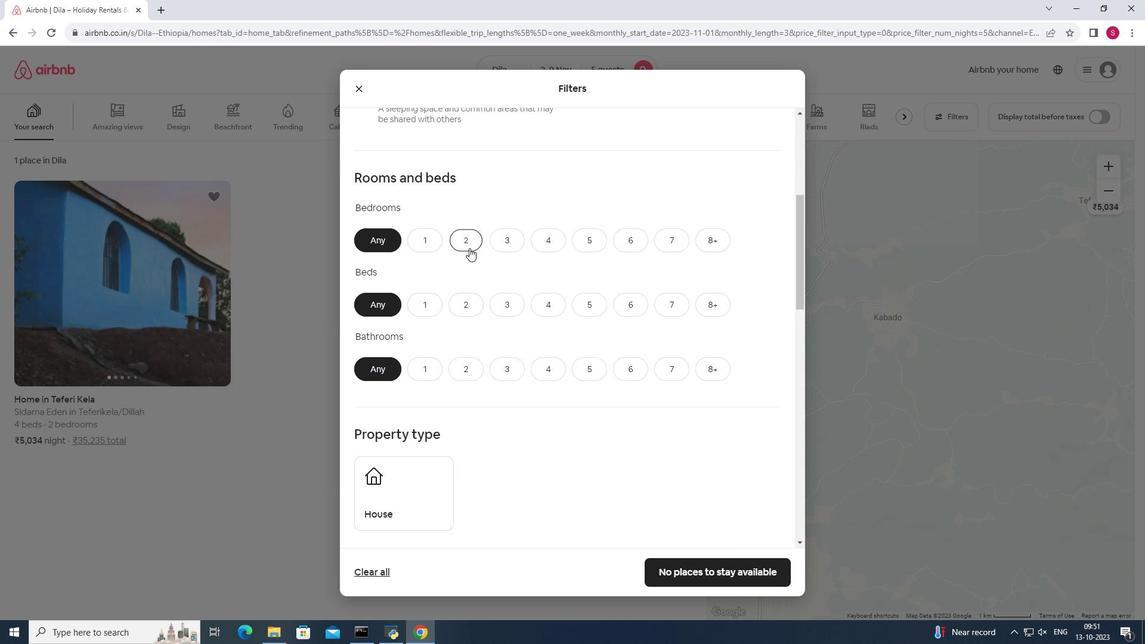 
Action: Mouse moved to (468, 244)
Screenshot: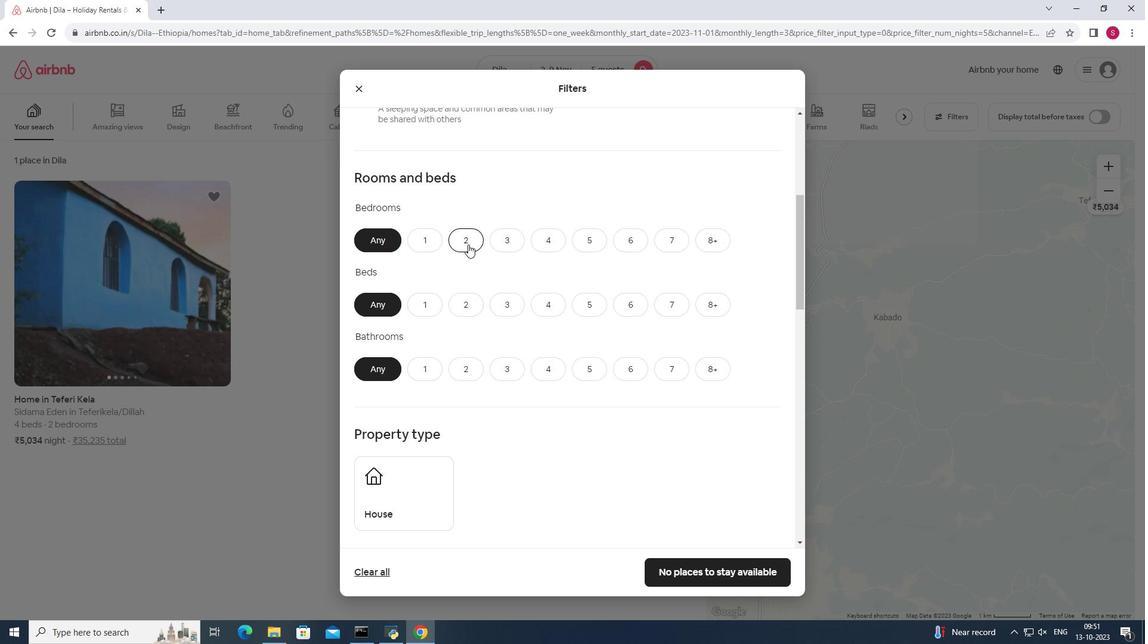 
Action: Mouse pressed left at (468, 244)
Screenshot: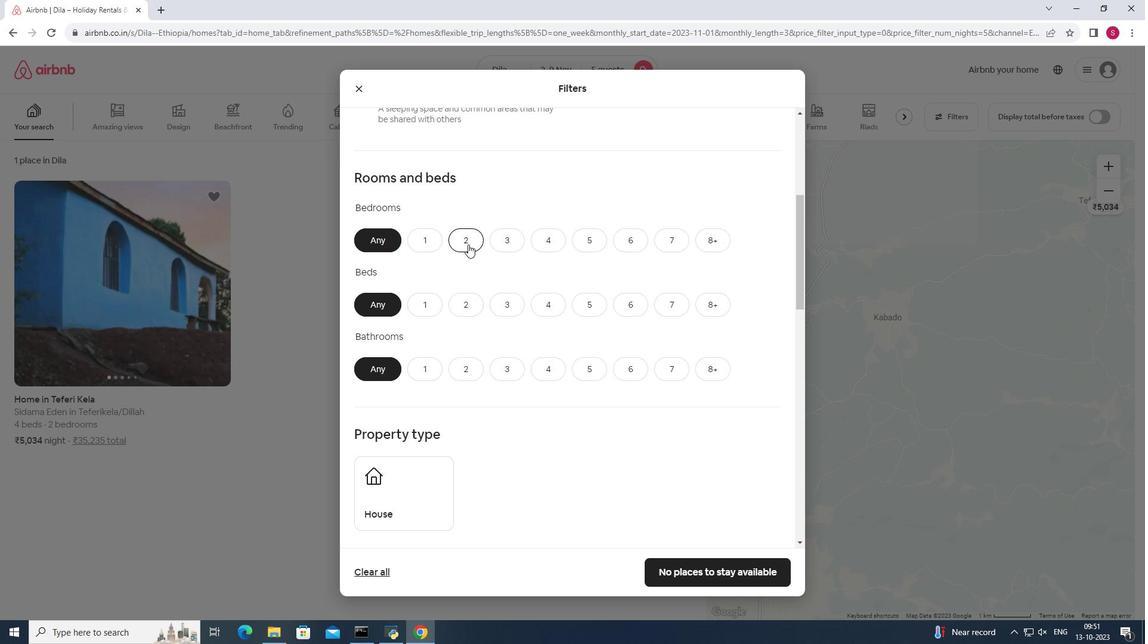 
Action: Mouse moved to (592, 308)
Screenshot: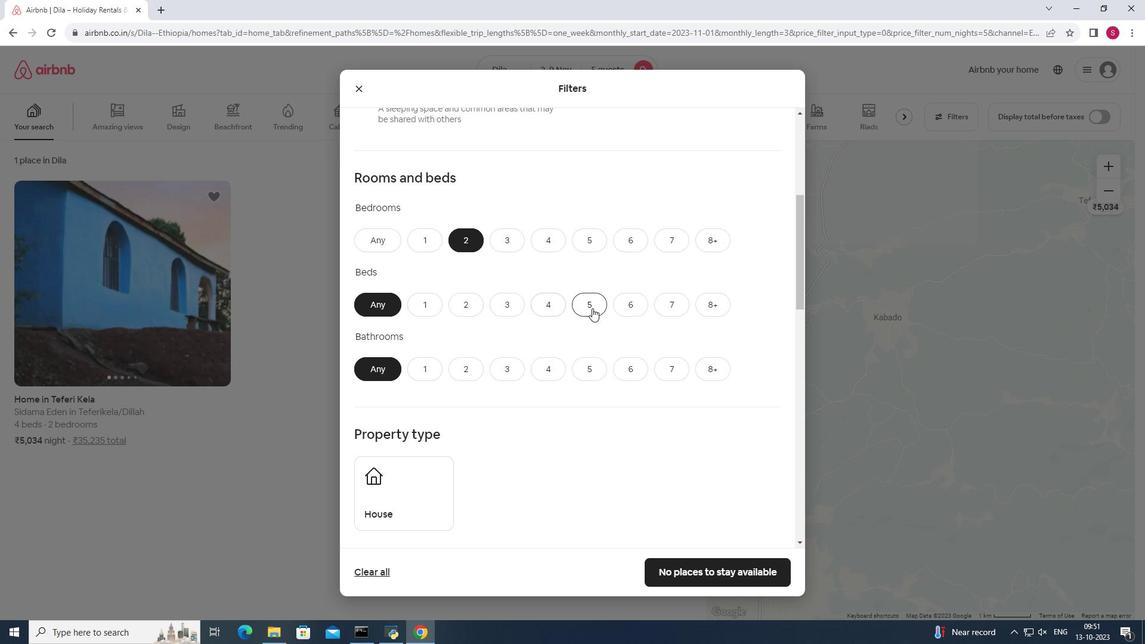
Action: Mouse pressed left at (592, 308)
Screenshot: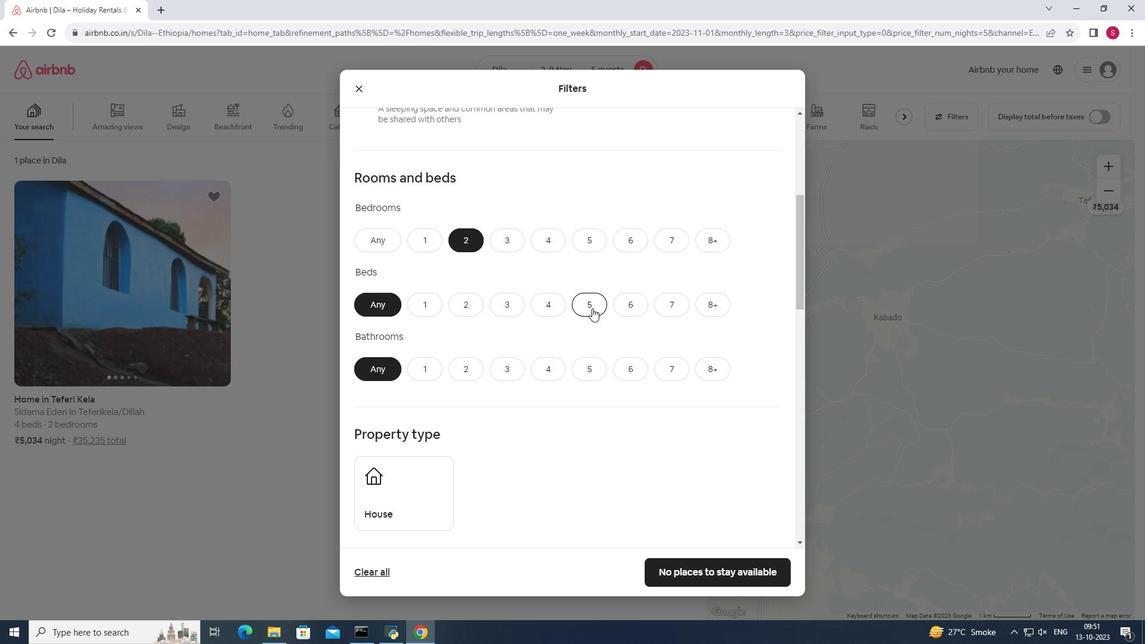 
Action: Mouse moved to (458, 369)
Screenshot: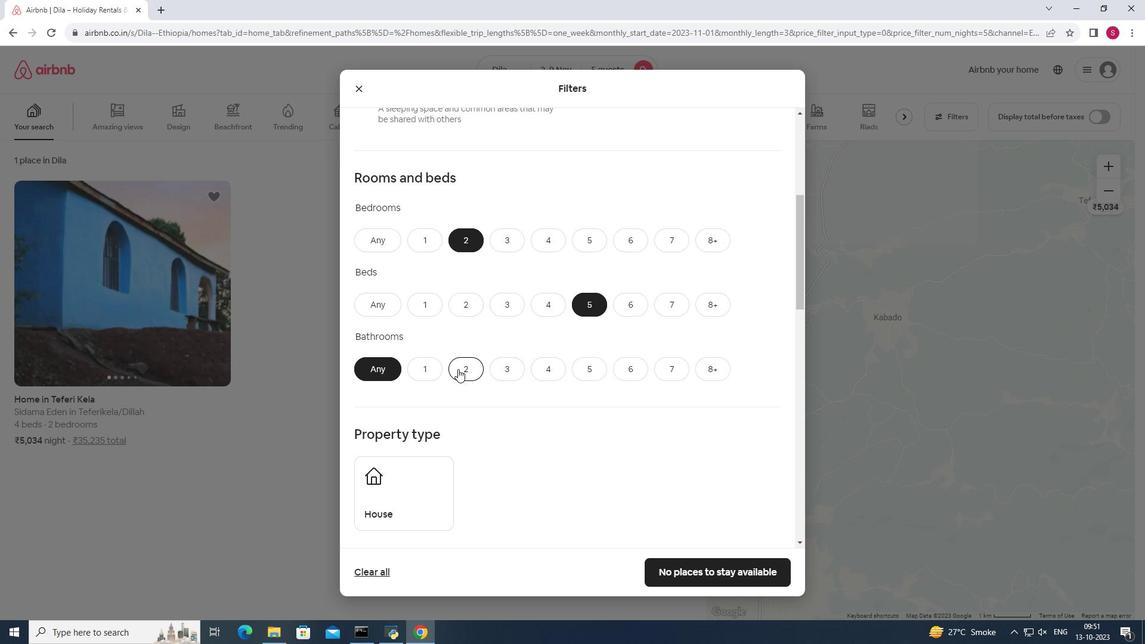
Action: Mouse pressed left at (458, 369)
Screenshot: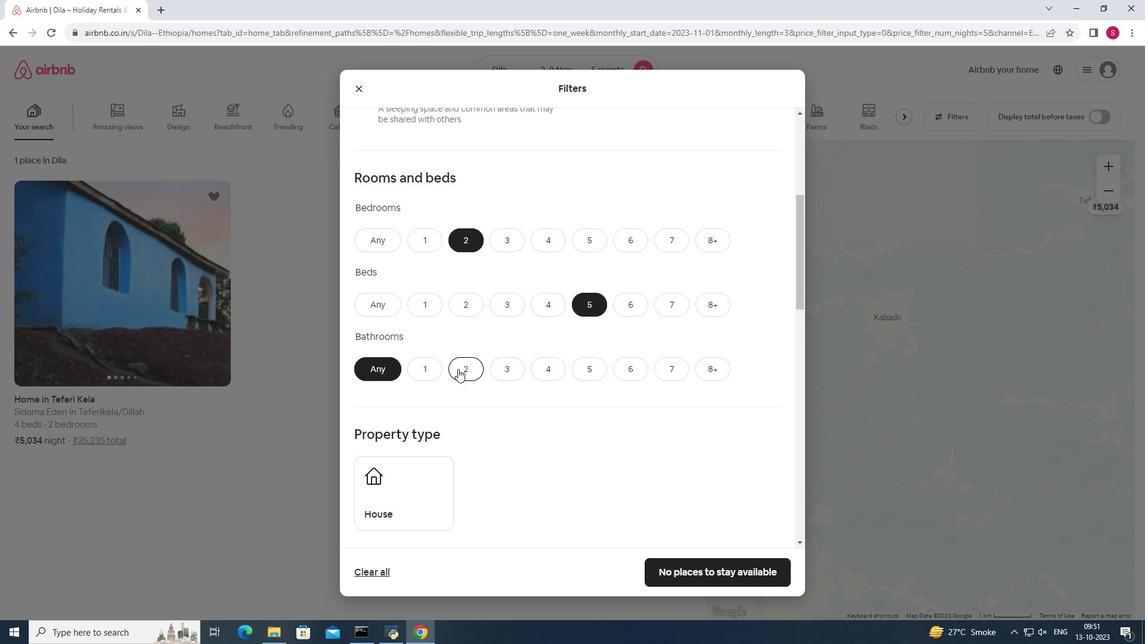 
Action: Mouse moved to (457, 369)
Screenshot: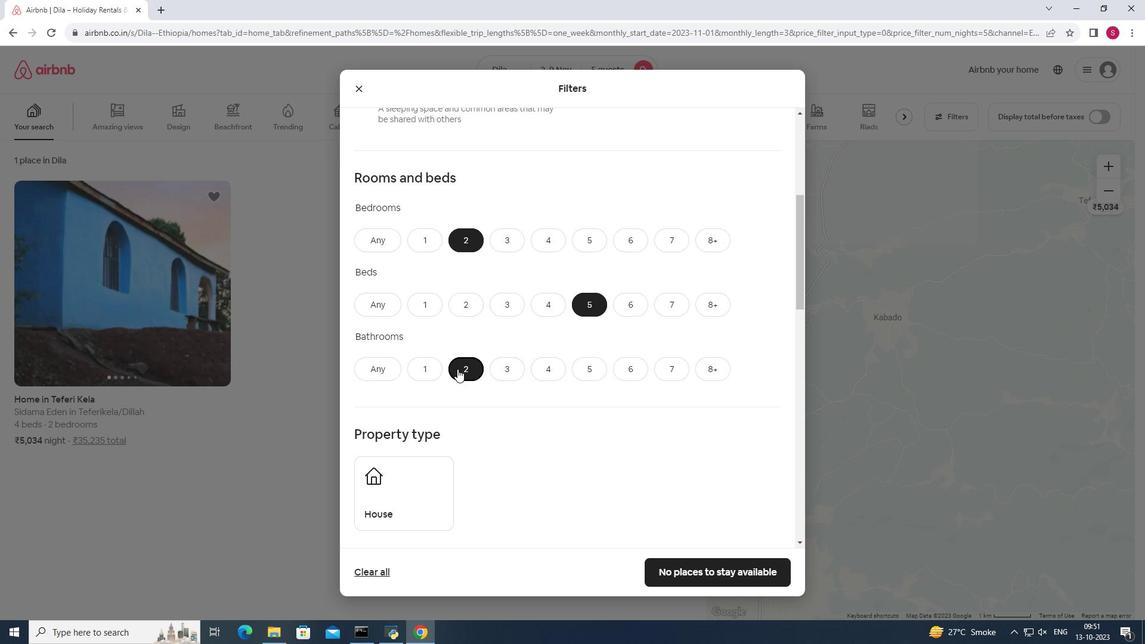 
Action: Mouse scrolled (457, 368) with delta (0, 0)
Screenshot: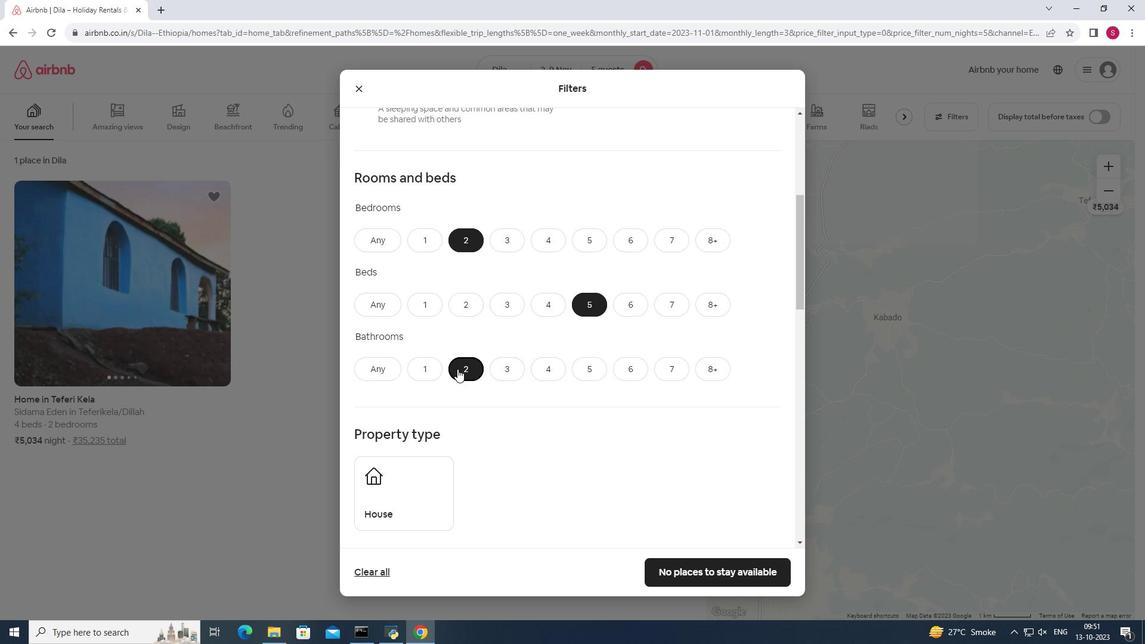 
Action: Mouse moved to (393, 440)
Screenshot: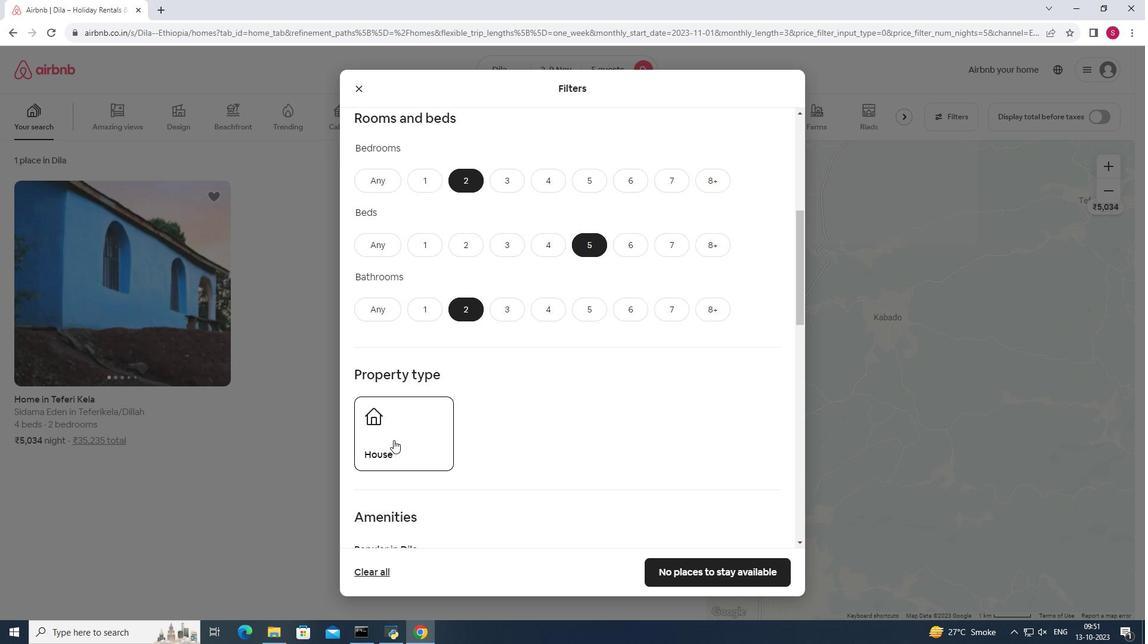 
Action: Mouse pressed left at (393, 440)
Screenshot: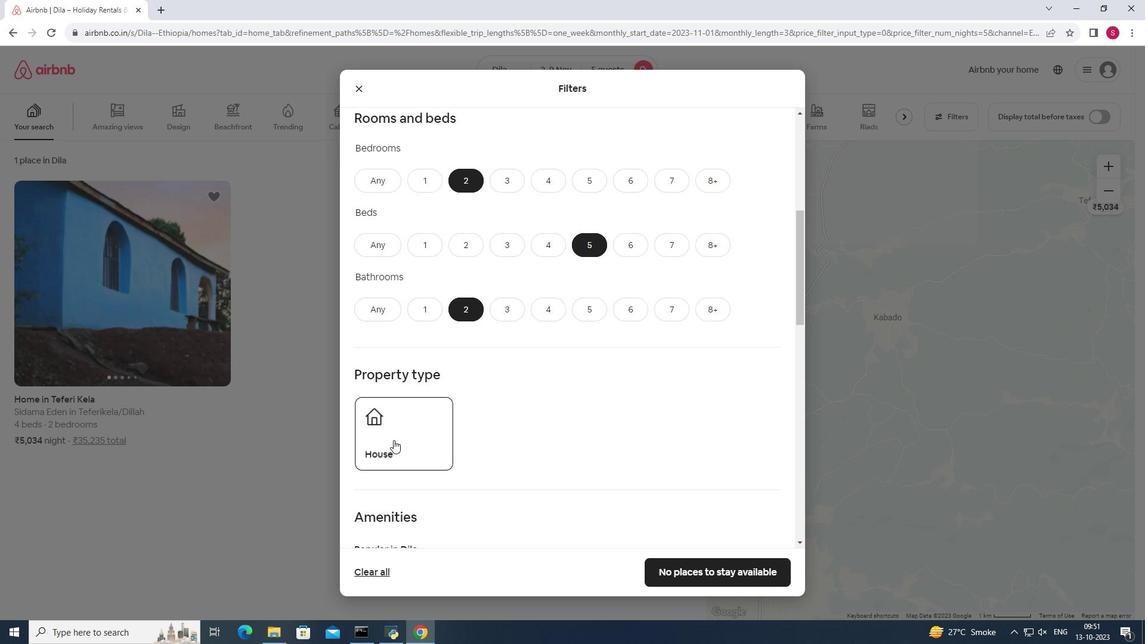 
Action: Mouse moved to (540, 376)
Screenshot: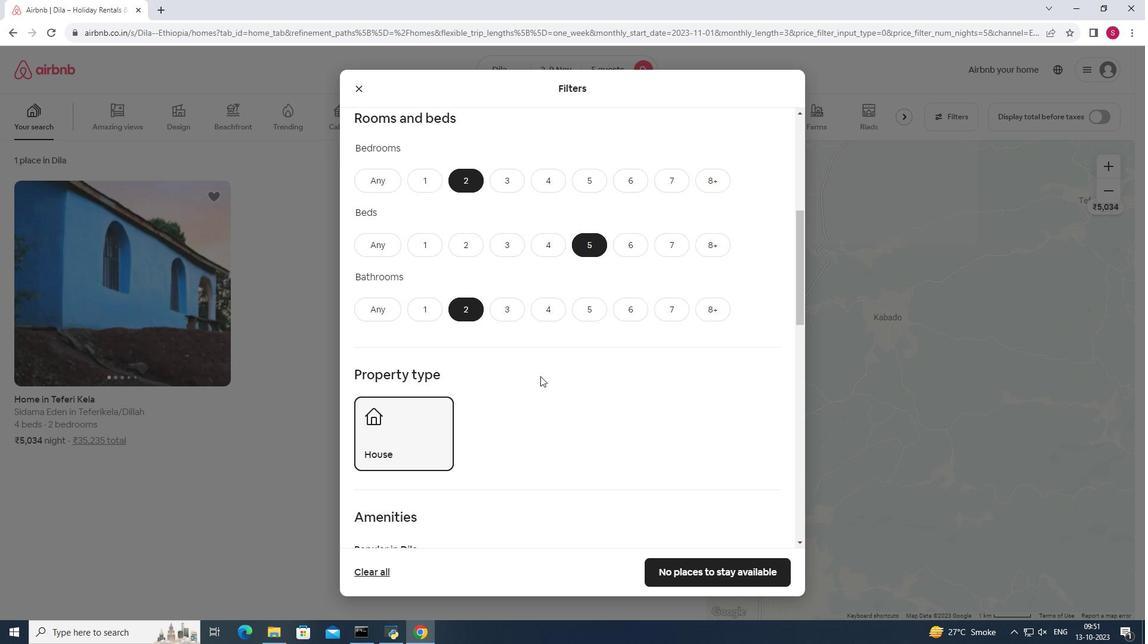 
Action: Mouse scrolled (540, 375) with delta (0, 0)
Screenshot: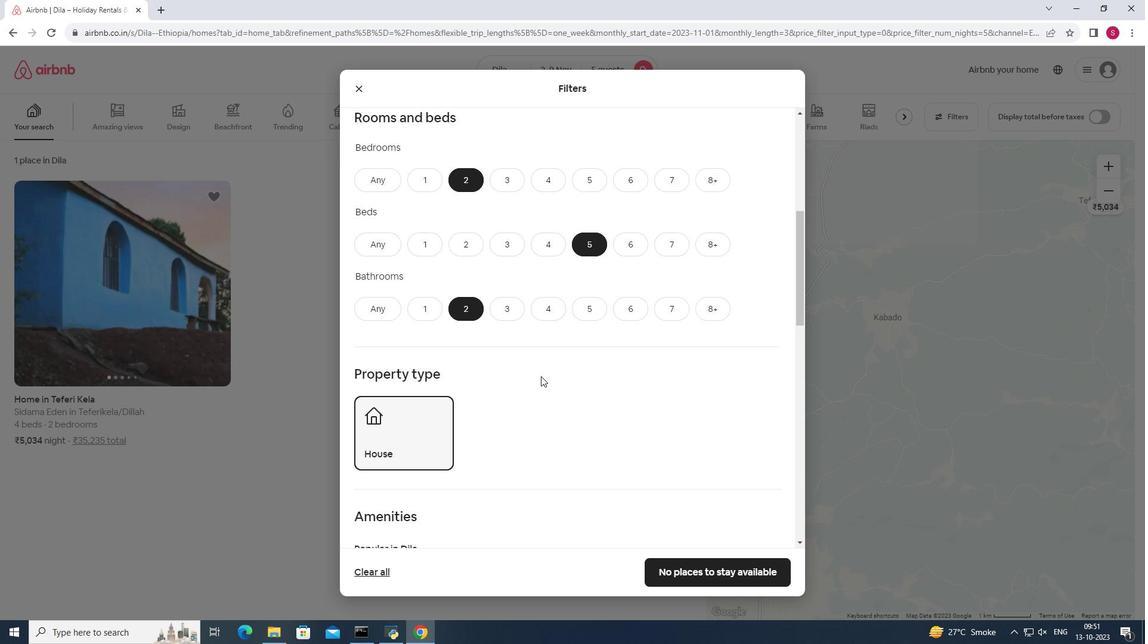 
Action: Mouse moved to (541, 376)
Screenshot: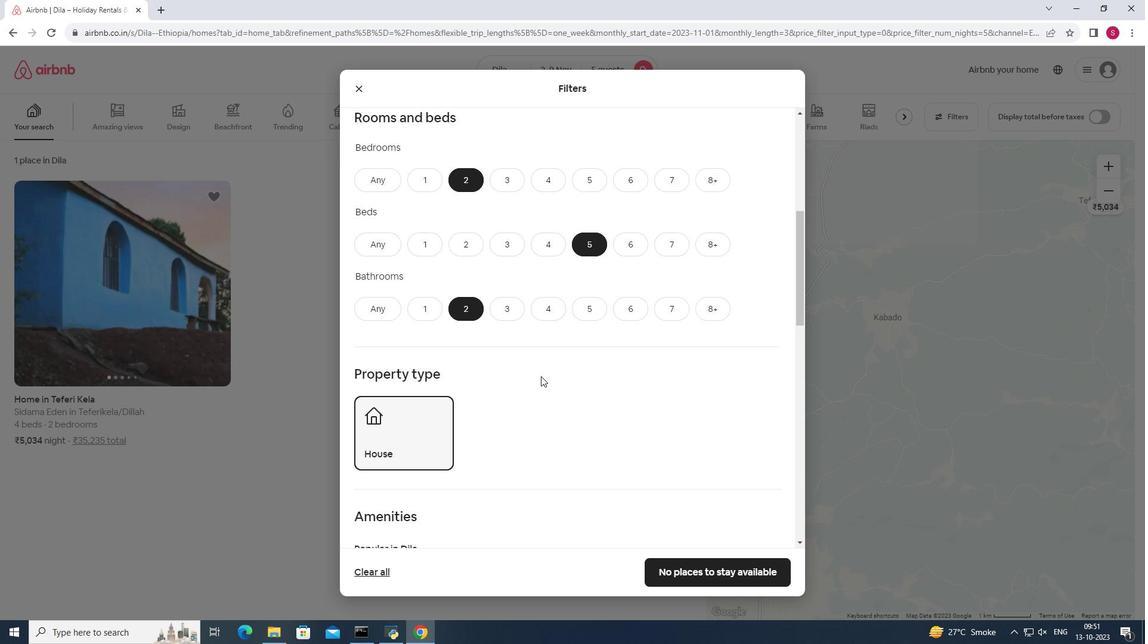 
Action: Mouse scrolled (541, 375) with delta (0, 0)
Screenshot: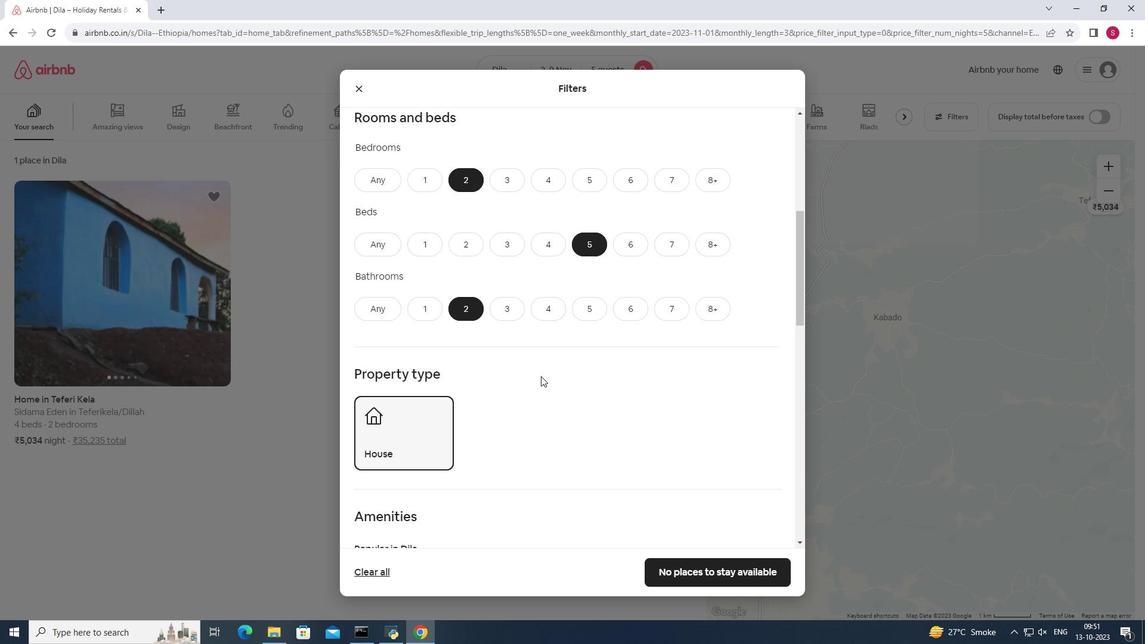 
Action: Mouse scrolled (541, 375) with delta (0, 0)
Screenshot: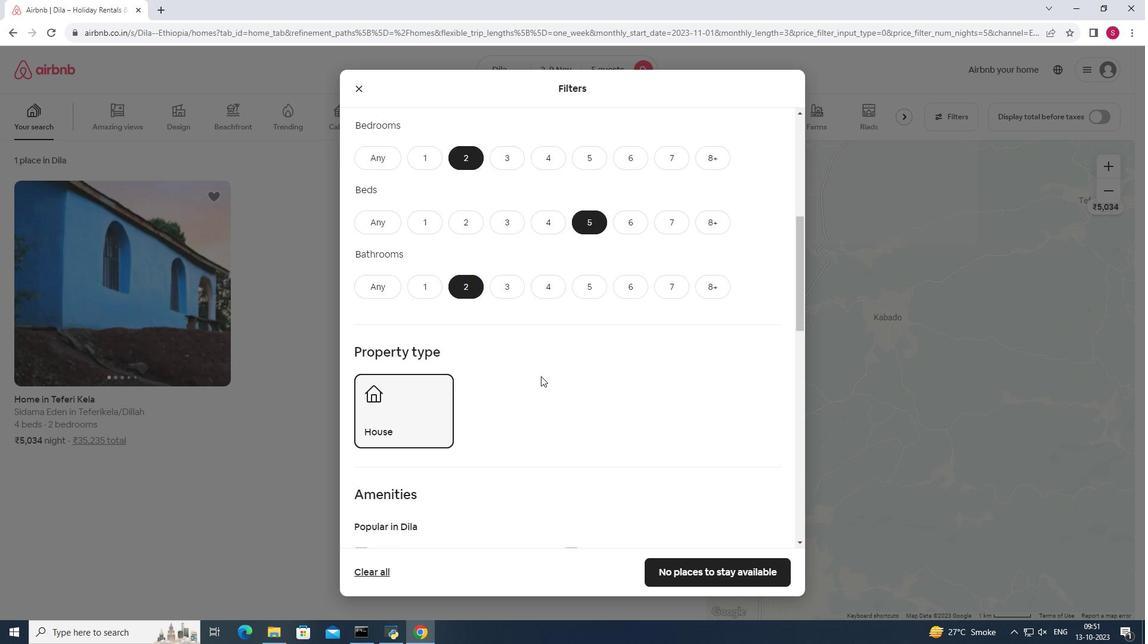 
Action: Mouse scrolled (541, 375) with delta (0, 0)
Screenshot: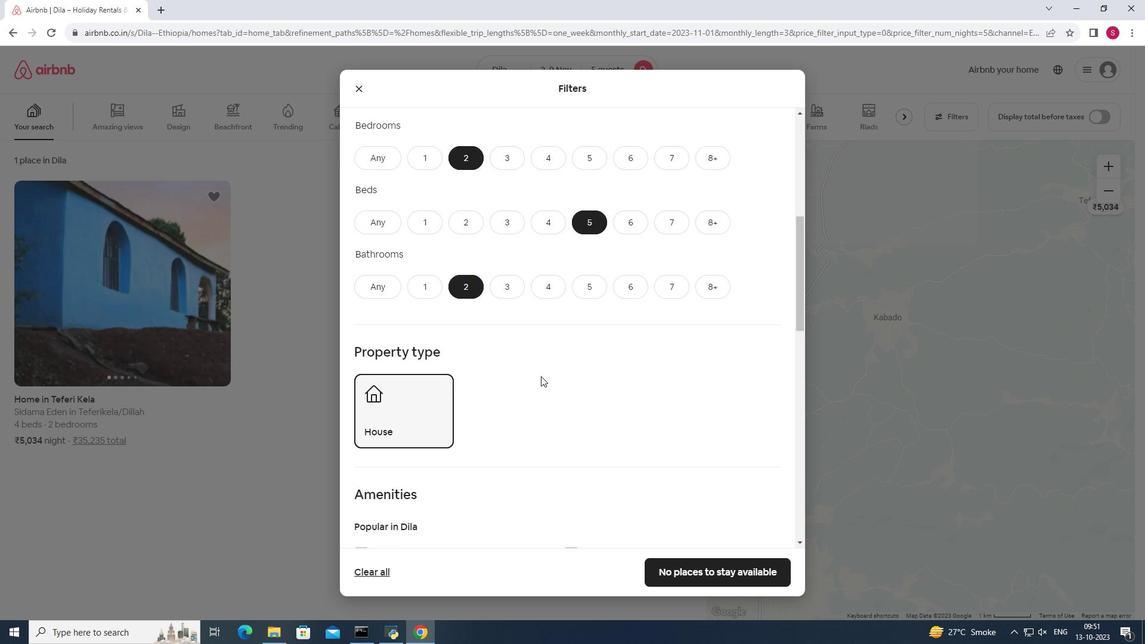 
Action: Mouse moved to (714, 578)
Screenshot: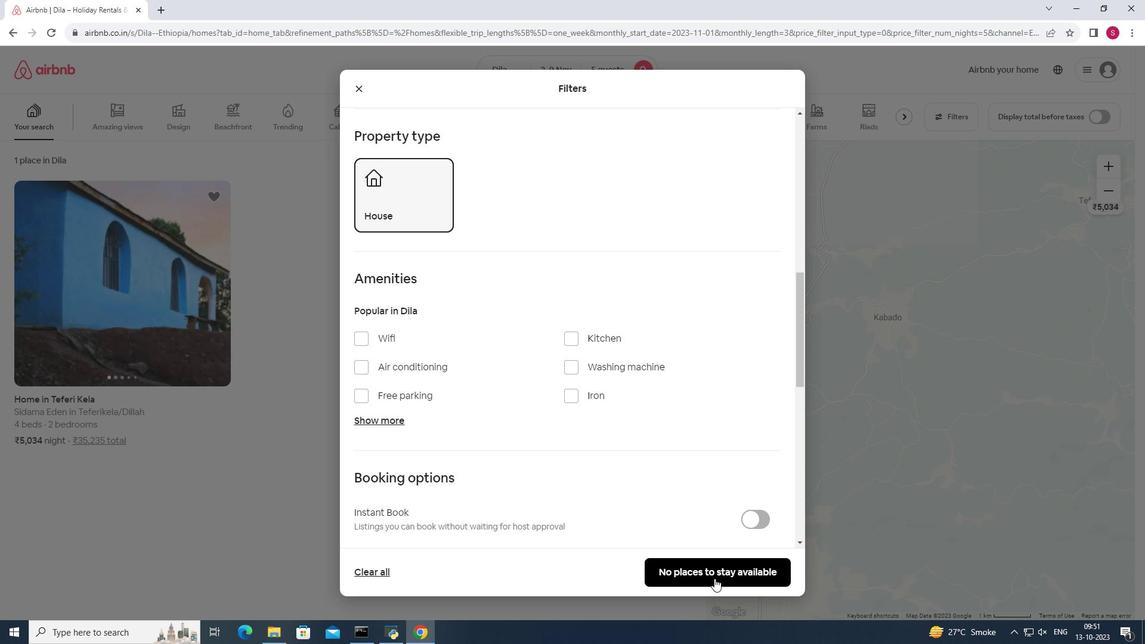 
Action: Mouse pressed left at (714, 578)
Screenshot: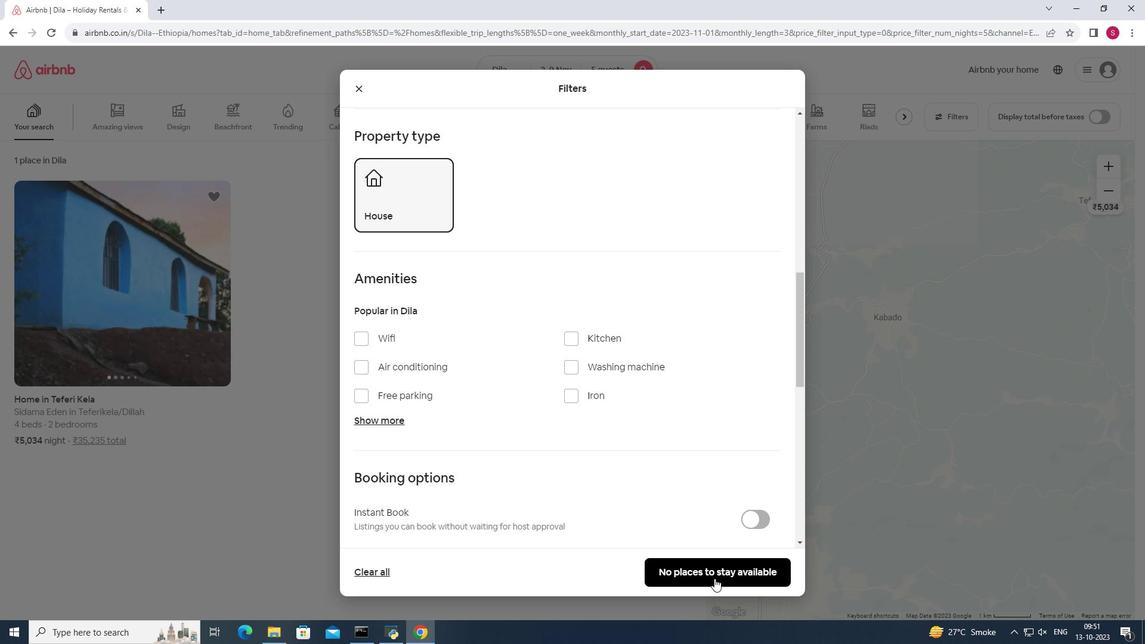 
Action: Mouse moved to (470, 320)
Screenshot: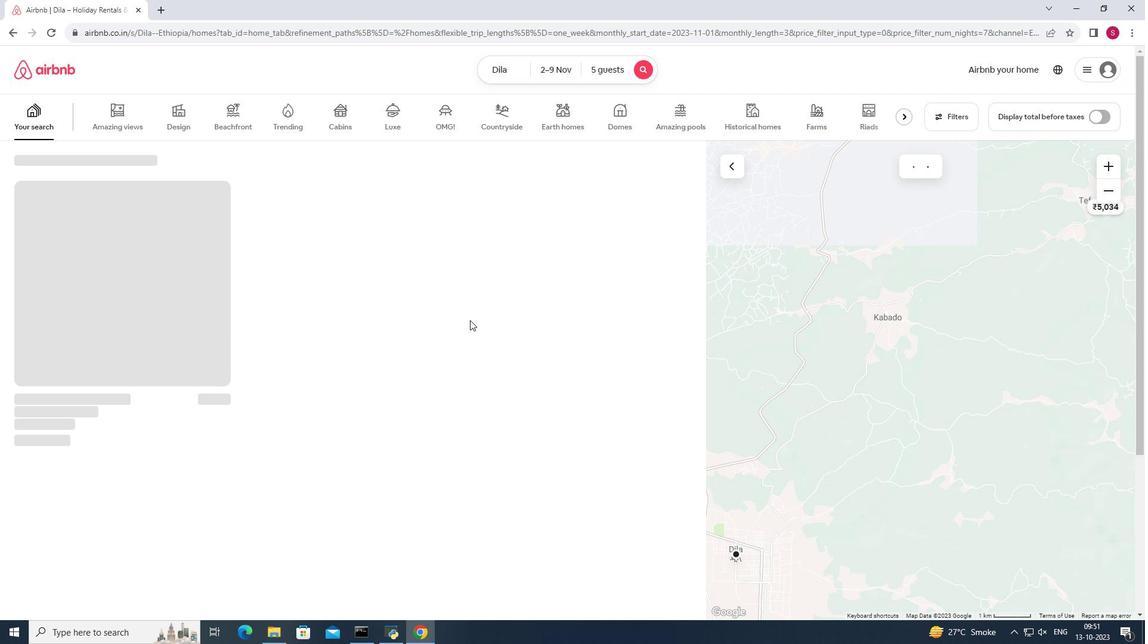 
